 Task: Add an event with the title Second Webinar: Advanced Google AdWords Optimization and Conversion Strategies, date '2024/04/10', time 9:40 AM to 11:40 AMand add a description: Participants will understand the role of nonverbal cues, such as body language, facial expressions, and gestures, in communication. They will learn how to use nonverbal signals effectively to convey their message and understand the nonverbal cues of others., put the event into Red category . Add location for the event as: 123 Siwa Oasis, Siwa, Egypt, logged in from the account softage.10@softage.netand send the event invitation to softage.4@softage.net and softage.5@softage.net. Set a reminder for the event 105 day before
Action: Mouse moved to (129, 144)
Screenshot: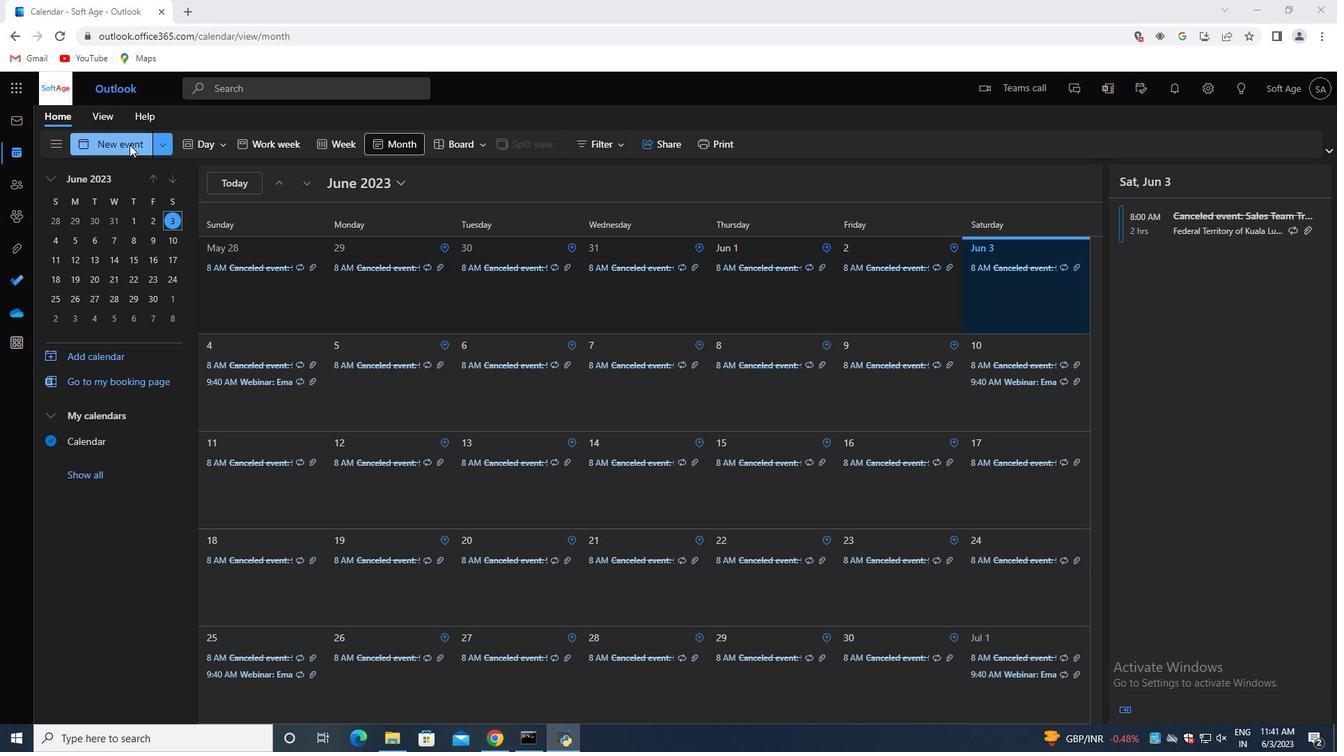 
Action: Mouse pressed left at (129, 144)
Screenshot: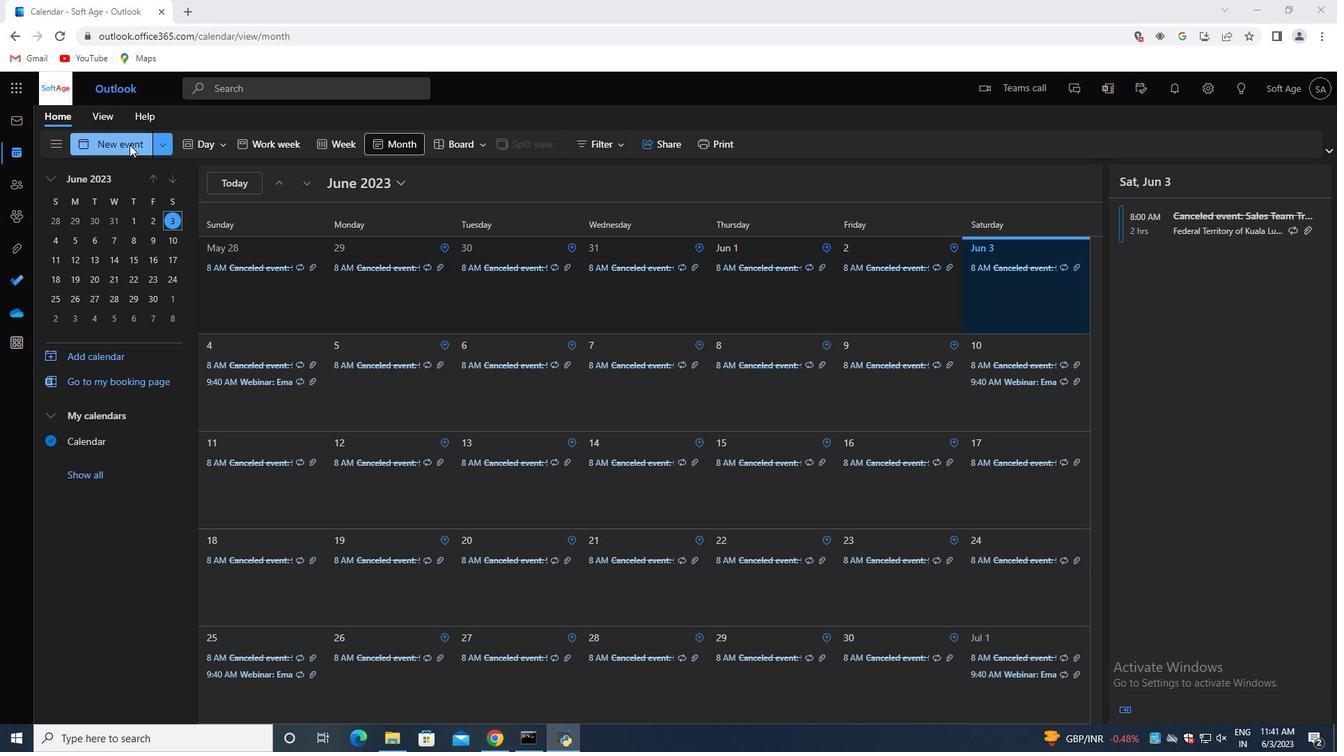 
Action: Mouse moved to (424, 227)
Screenshot: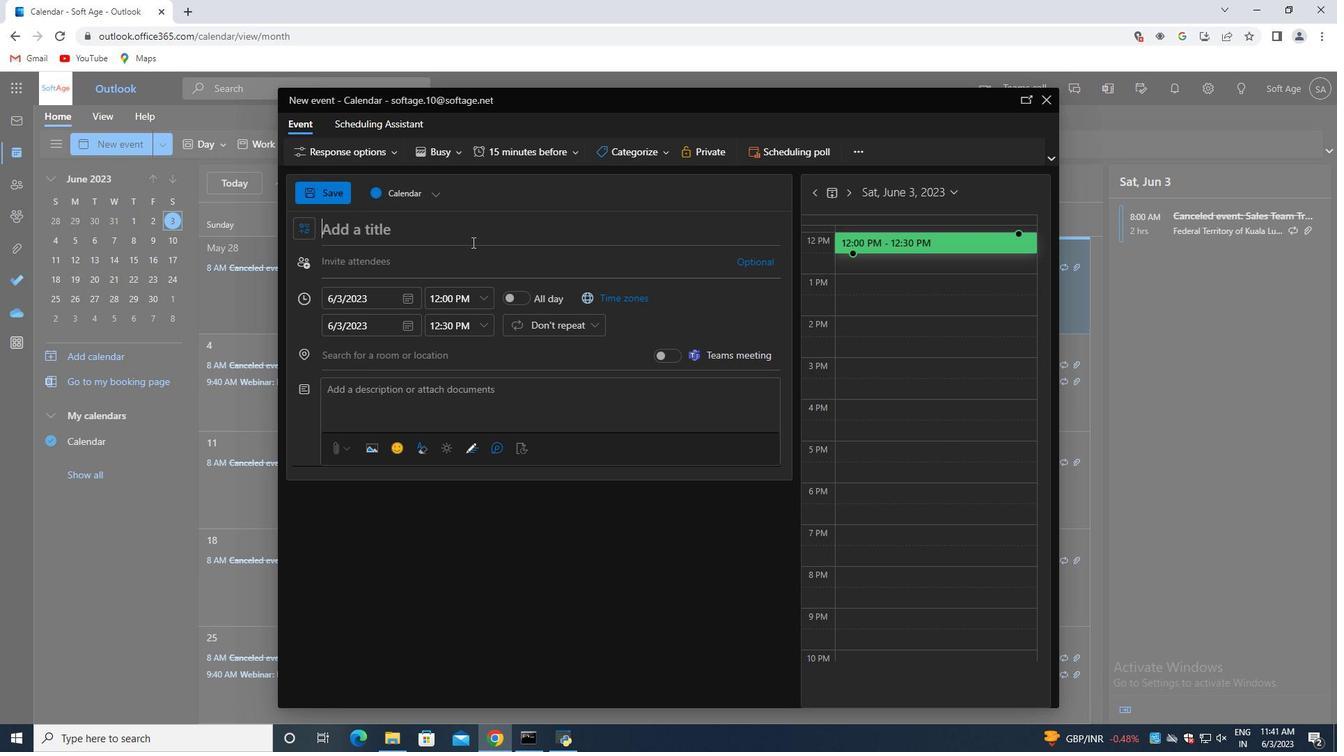 
Action: Mouse pressed left at (424, 227)
Screenshot: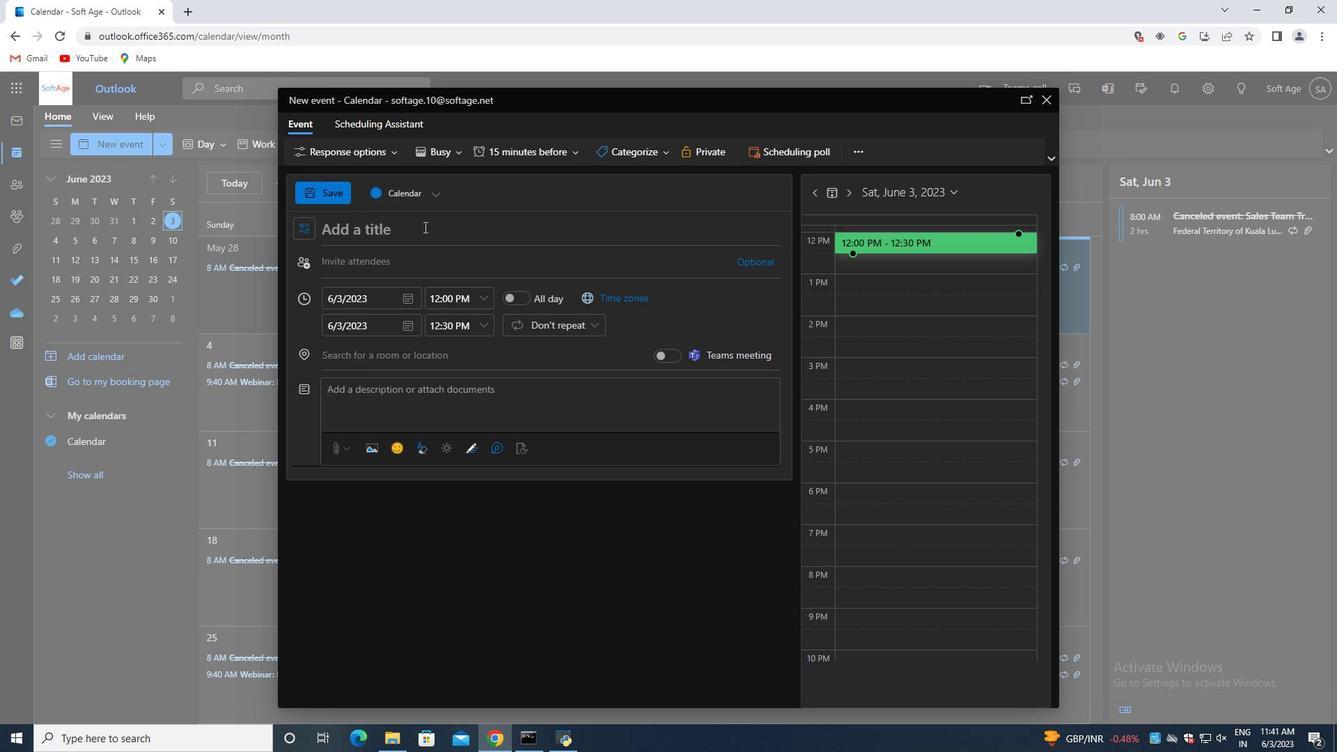 
Action: Key pressed <Key.shift>Second<Key.space><Key.shift>Webinar<Key.shift_r>:<Key.space><Key.shift>Advanced<Key.space><Key.shift>Google<Key.space><Key.shift>Ad<Key.shift><Key.shift><Key.shift><Key.shift><Key.shift><Key.shift><Key.shift><Key.shift><Key.shift><Key.shift><Key.shift><Key.shift><Key.shift><Key.shift>Words<Key.space><Key.shift>Optimization<Key.space>and<Key.space><Key.shift>Conversion<Key.space><Key.shift>Strategies
Screenshot: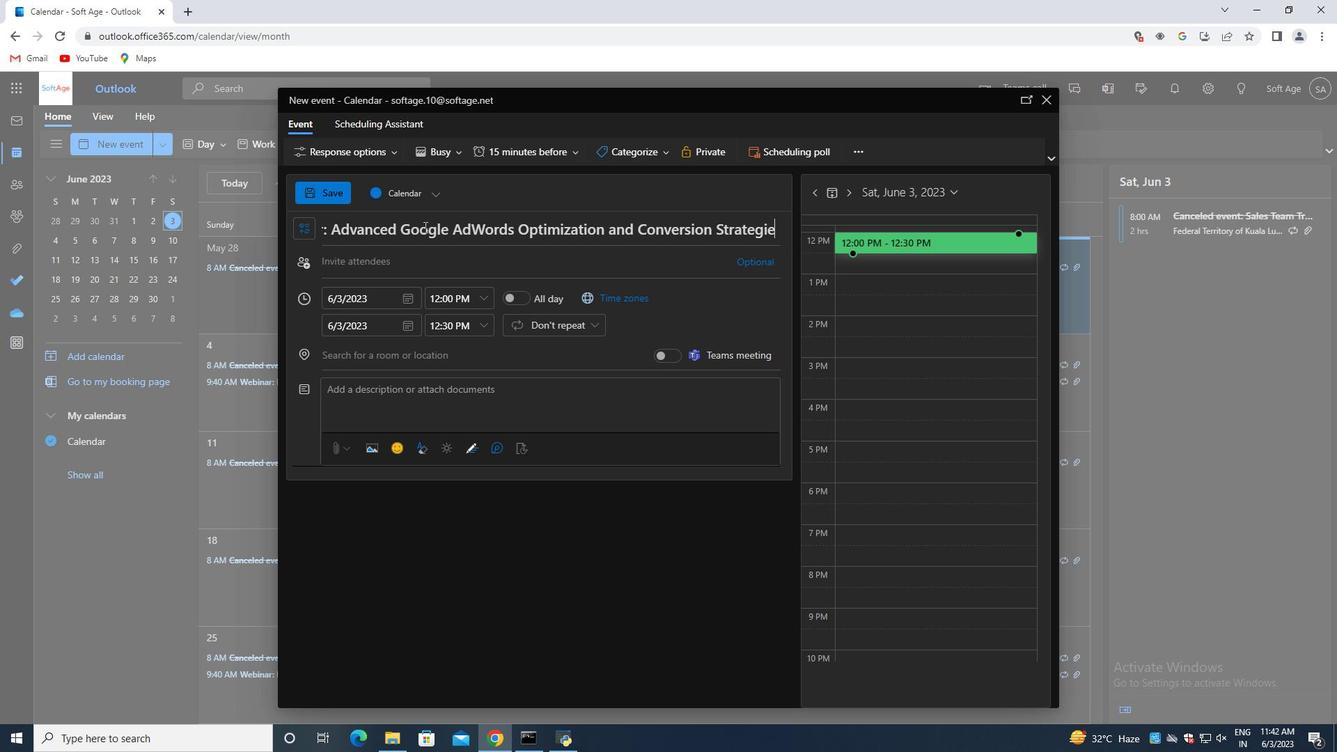 
Action: Mouse moved to (408, 303)
Screenshot: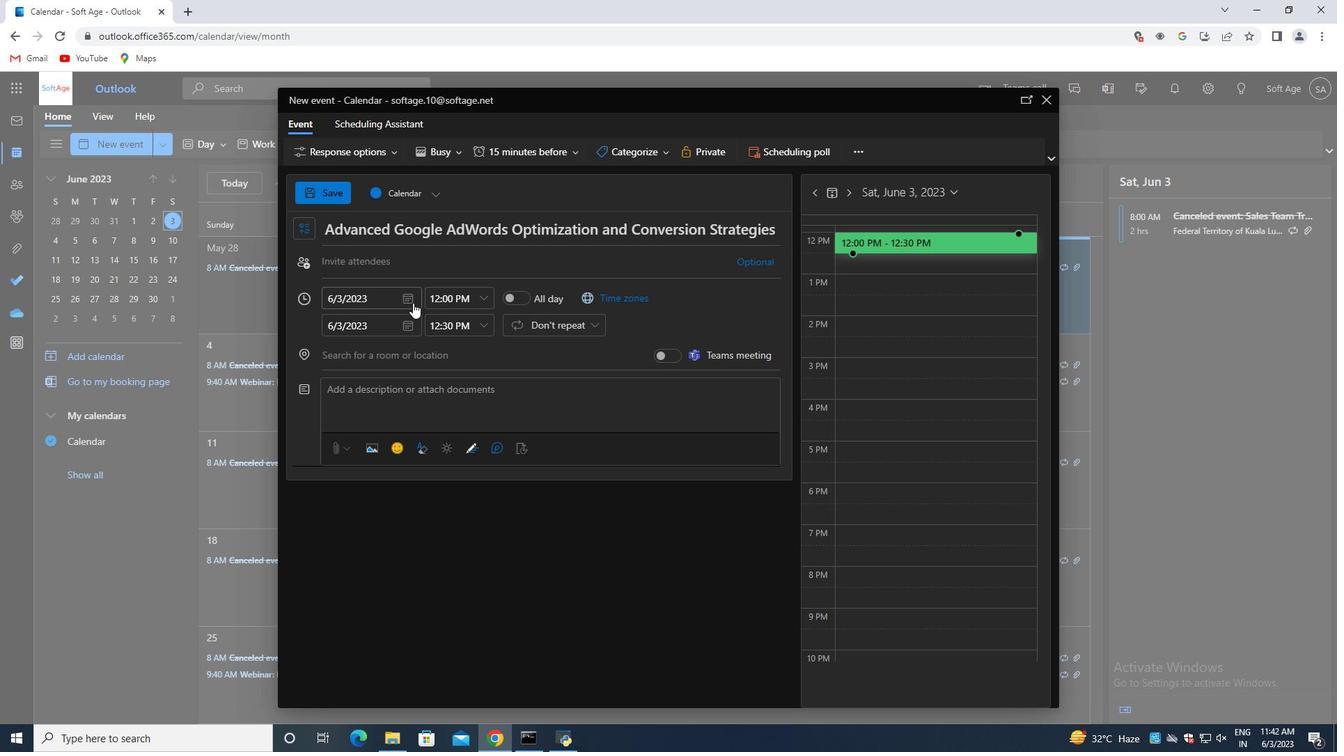 
Action: Mouse pressed left at (408, 303)
Screenshot: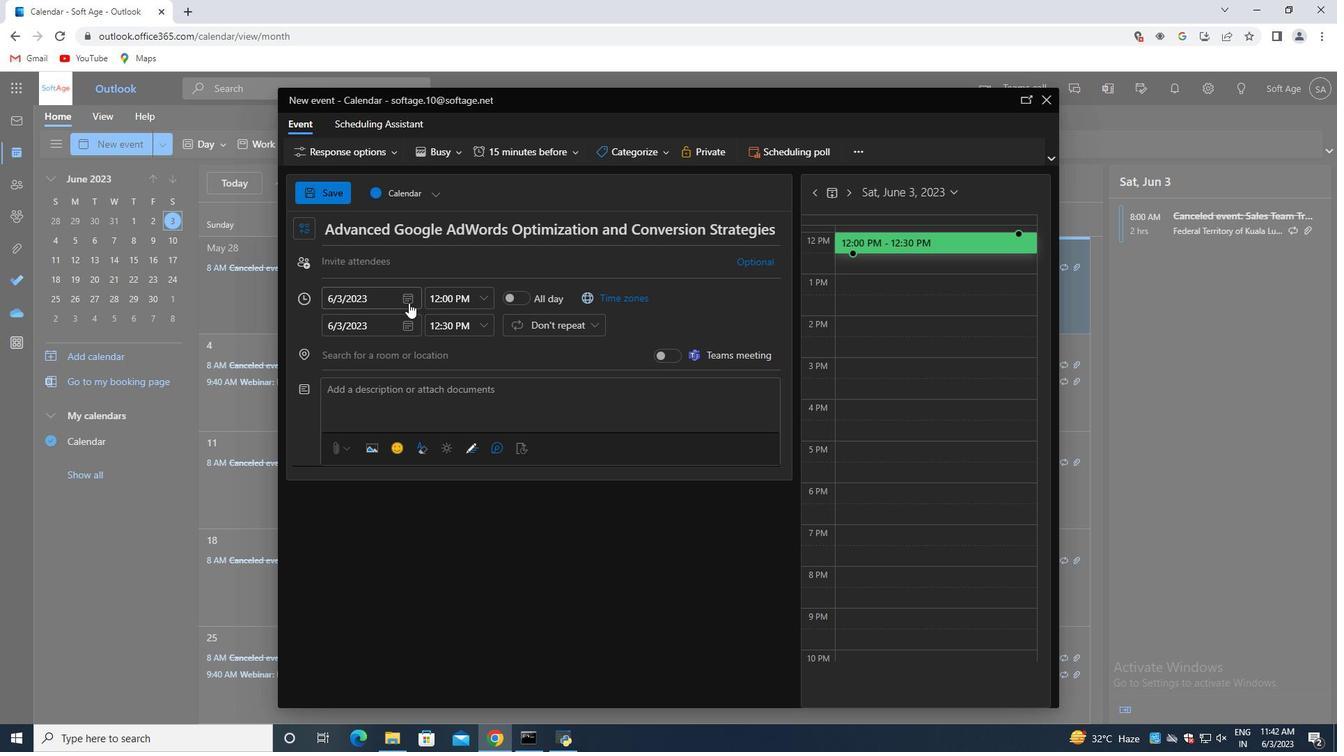
Action: Mouse moved to (458, 328)
Screenshot: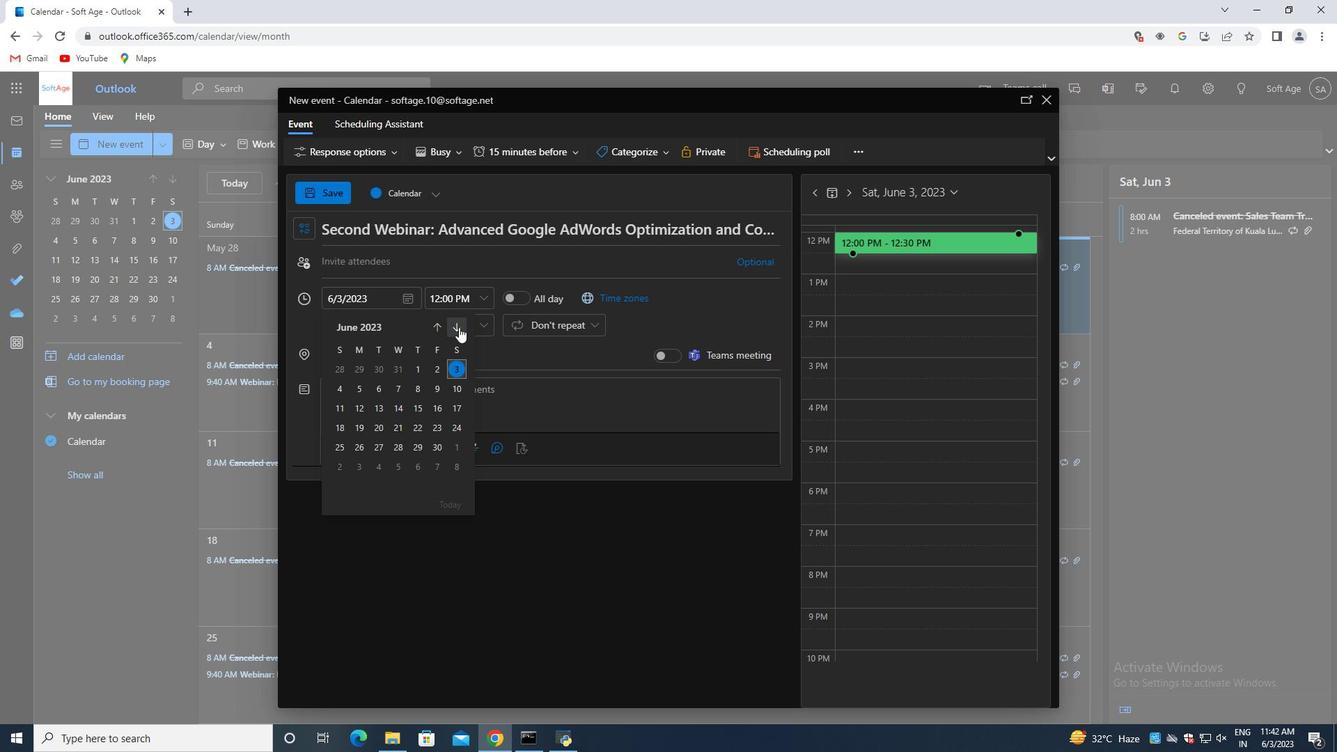 
Action: Mouse pressed left at (458, 328)
Screenshot: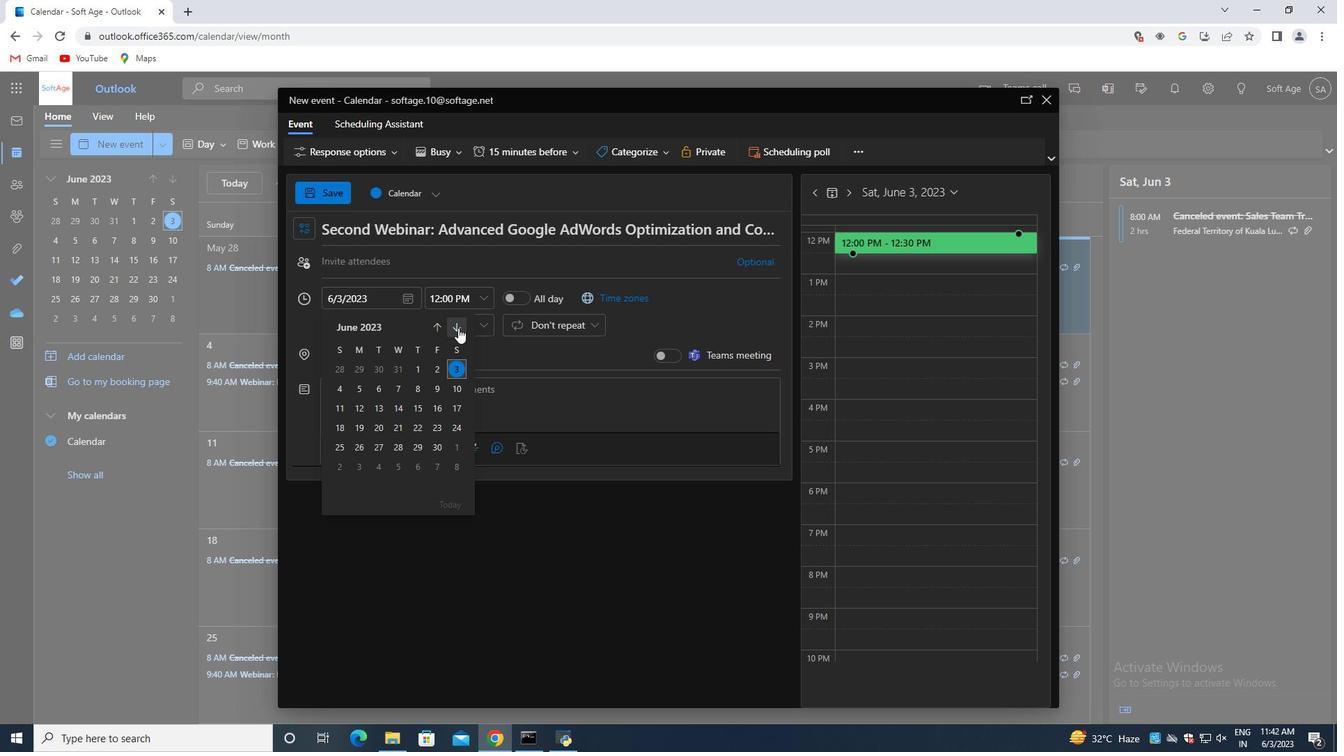
Action: Mouse pressed left at (458, 328)
Screenshot: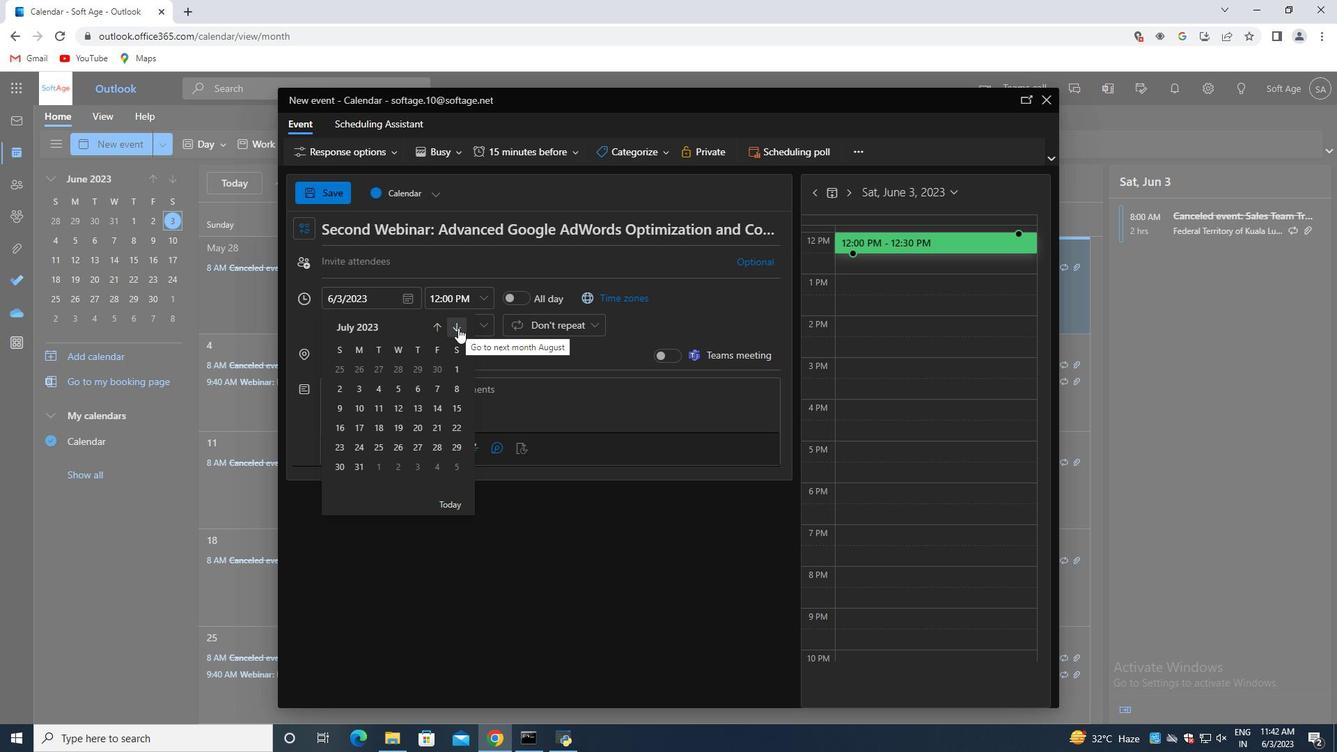 
Action: Mouse pressed left at (458, 328)
Screenshot: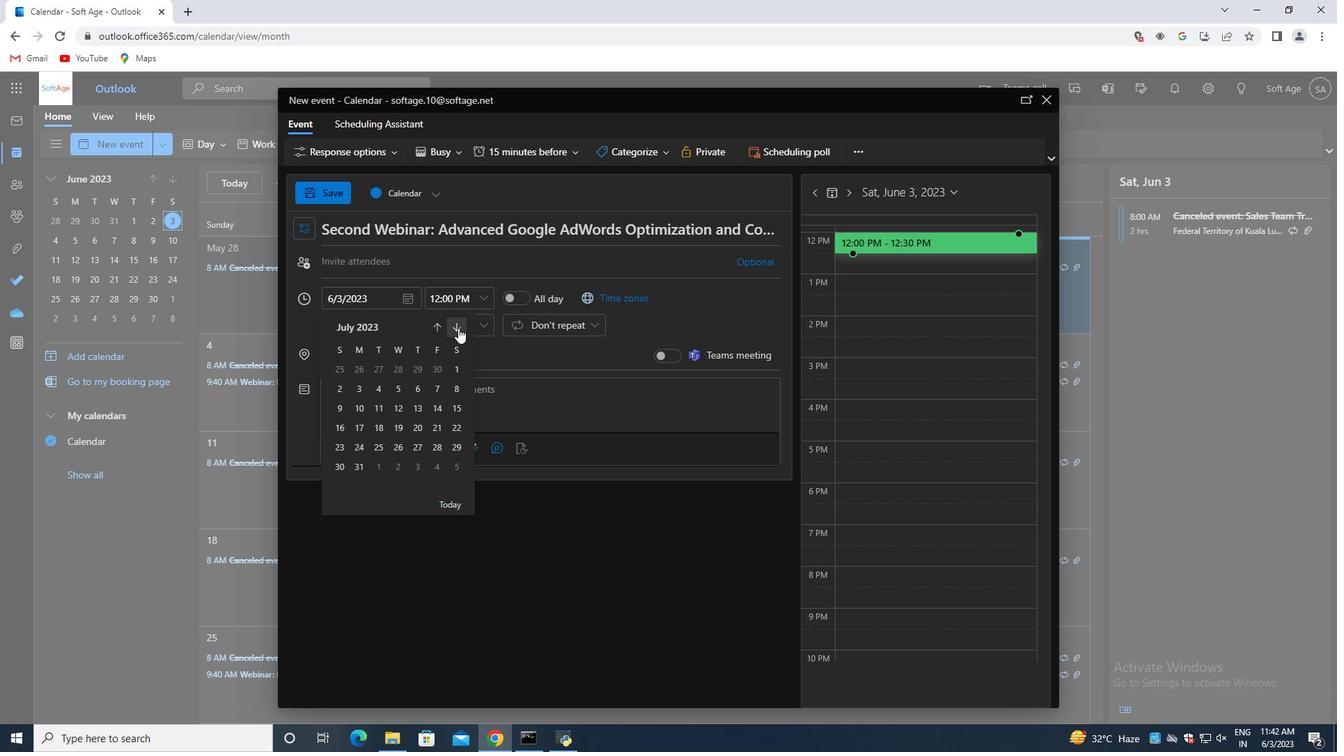 
Action: Mouse pressed left at (458, 328)
Screenshot: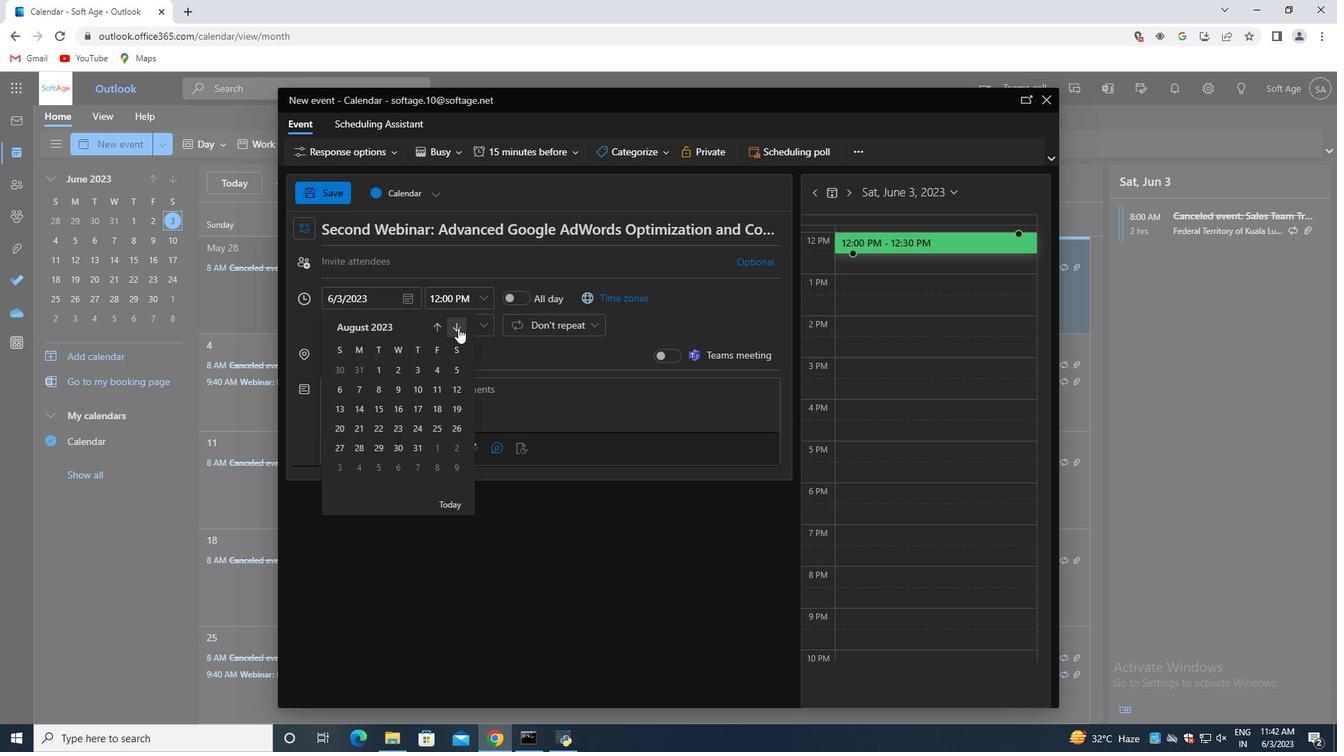 
Action: Mouse pressed left at (458, 328)
Screenshot: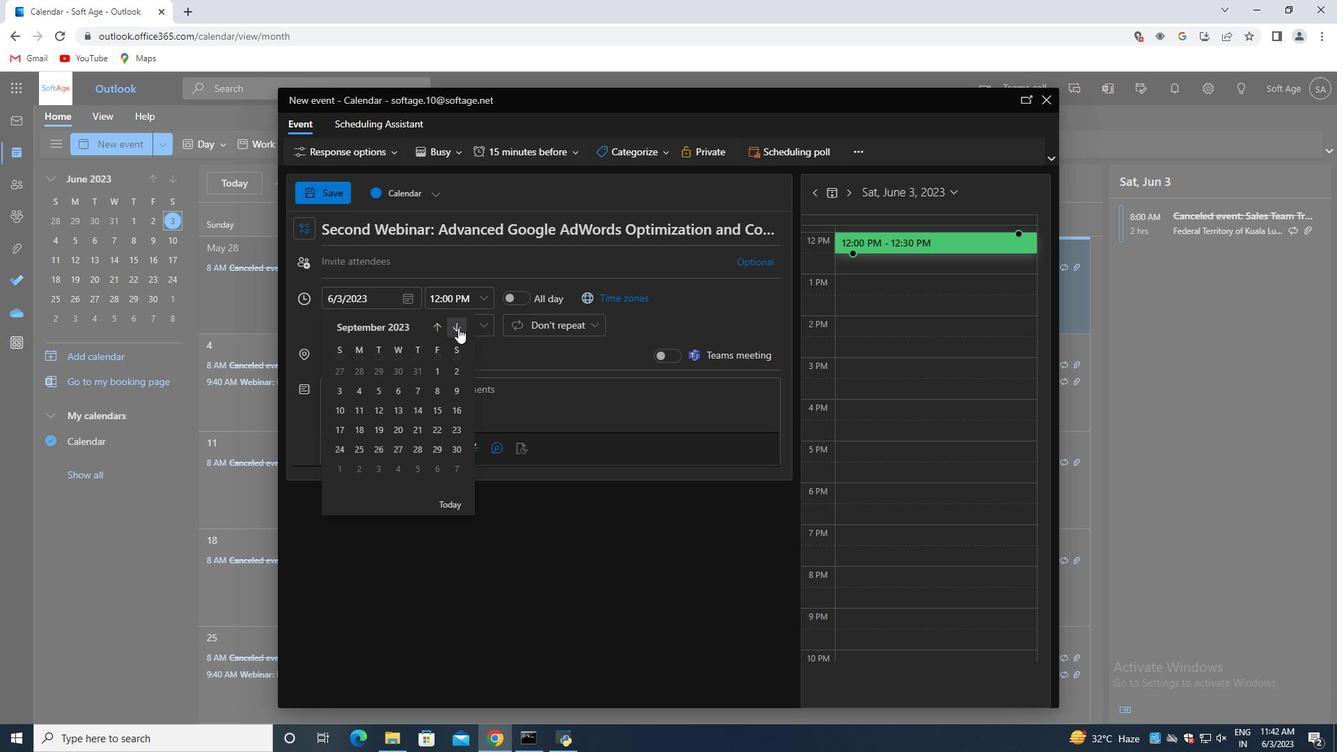 
Action: Mouse pressed left at (458, 328)
Screenshot: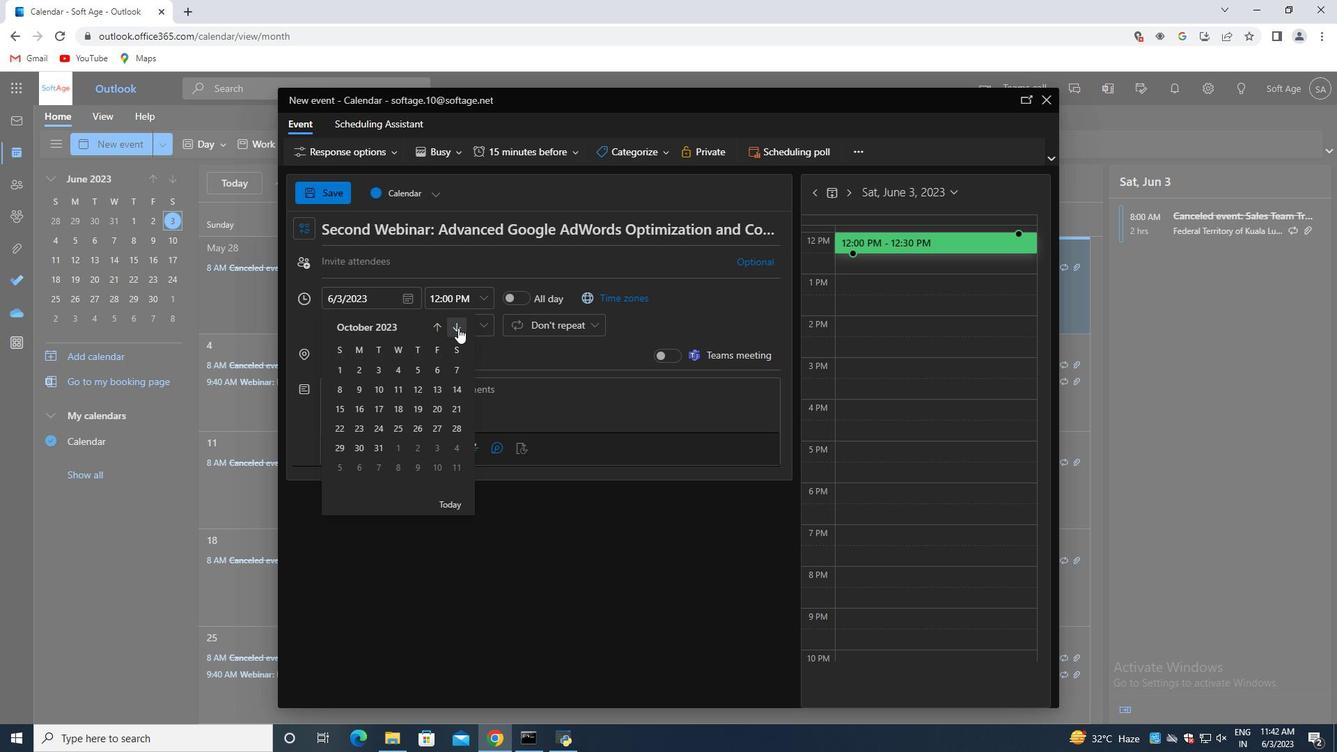 
Action: Mouse pressed left at (458, 328)
Screenshot: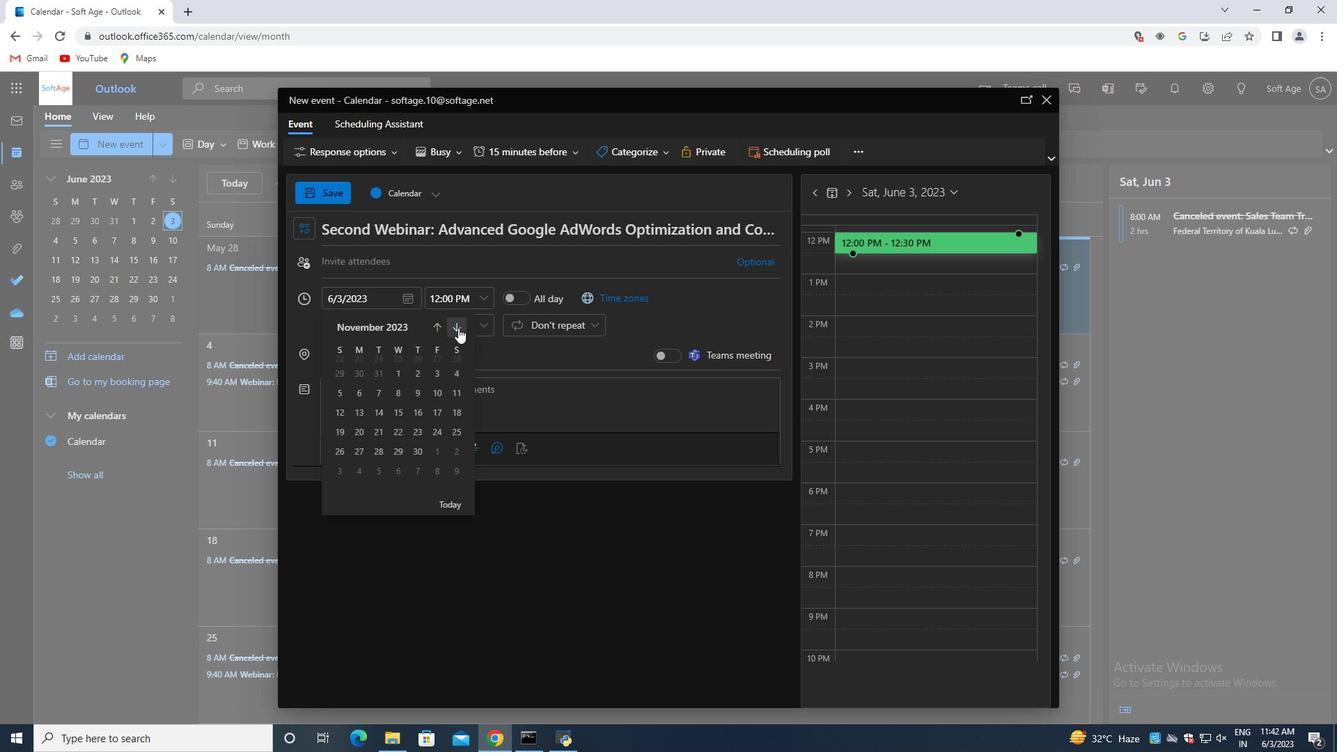 
Action: Mouse pressed left at (458, 328)
Screenshot: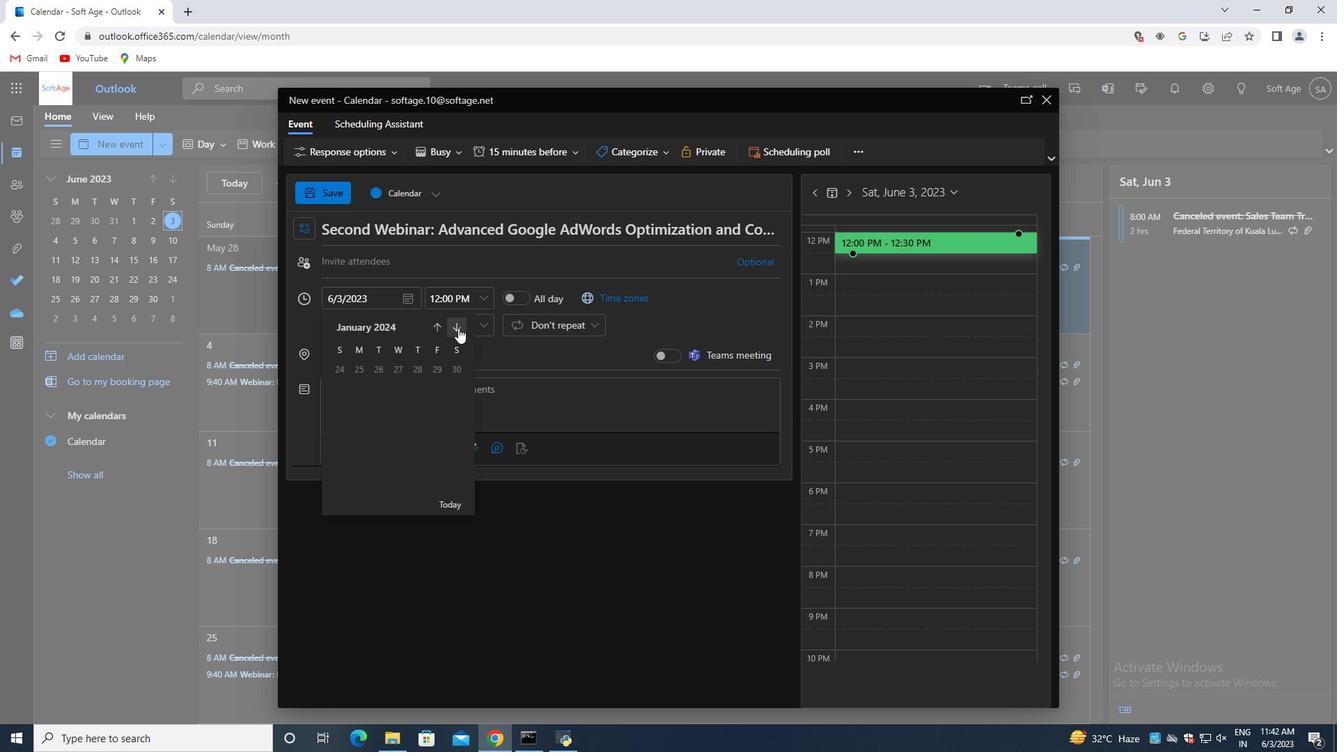 
Action: Mouse pressed left at (458, 328)
Screenshot: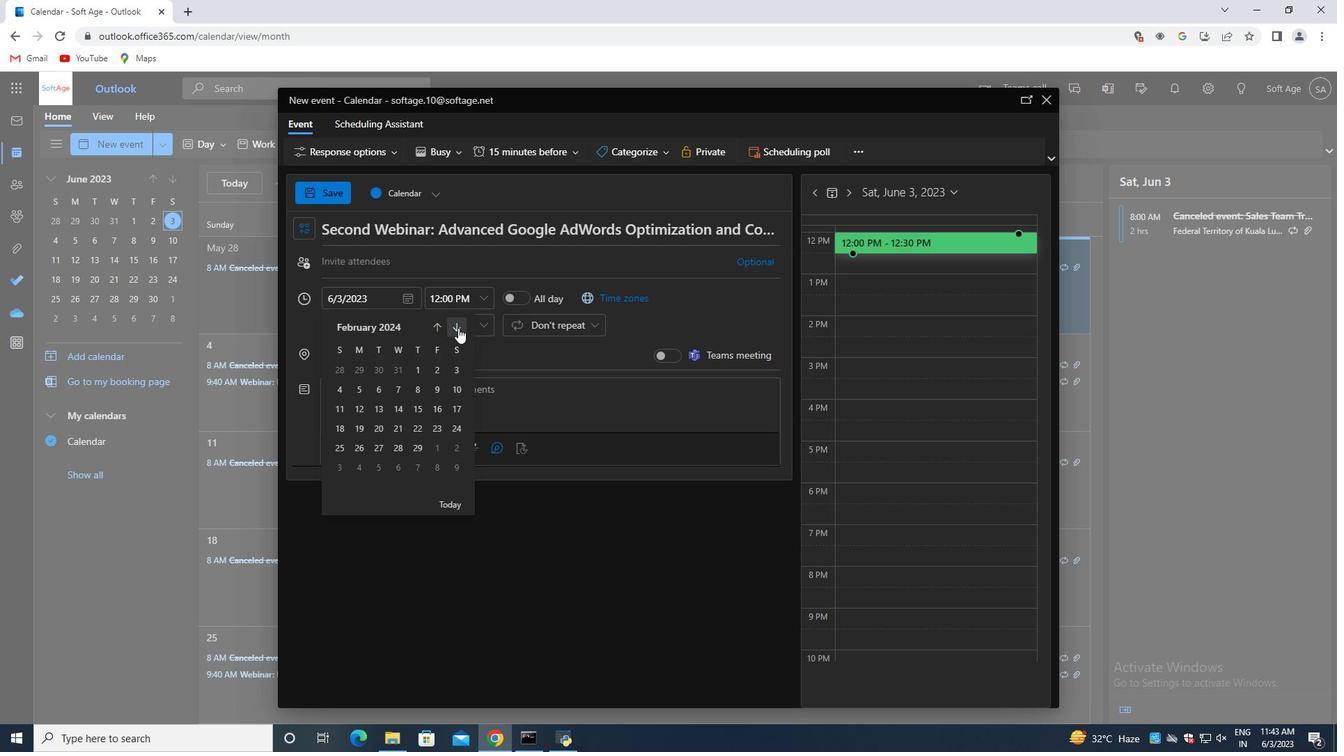 
Action: Mouse pressed left at (458, 328)
Screenshot: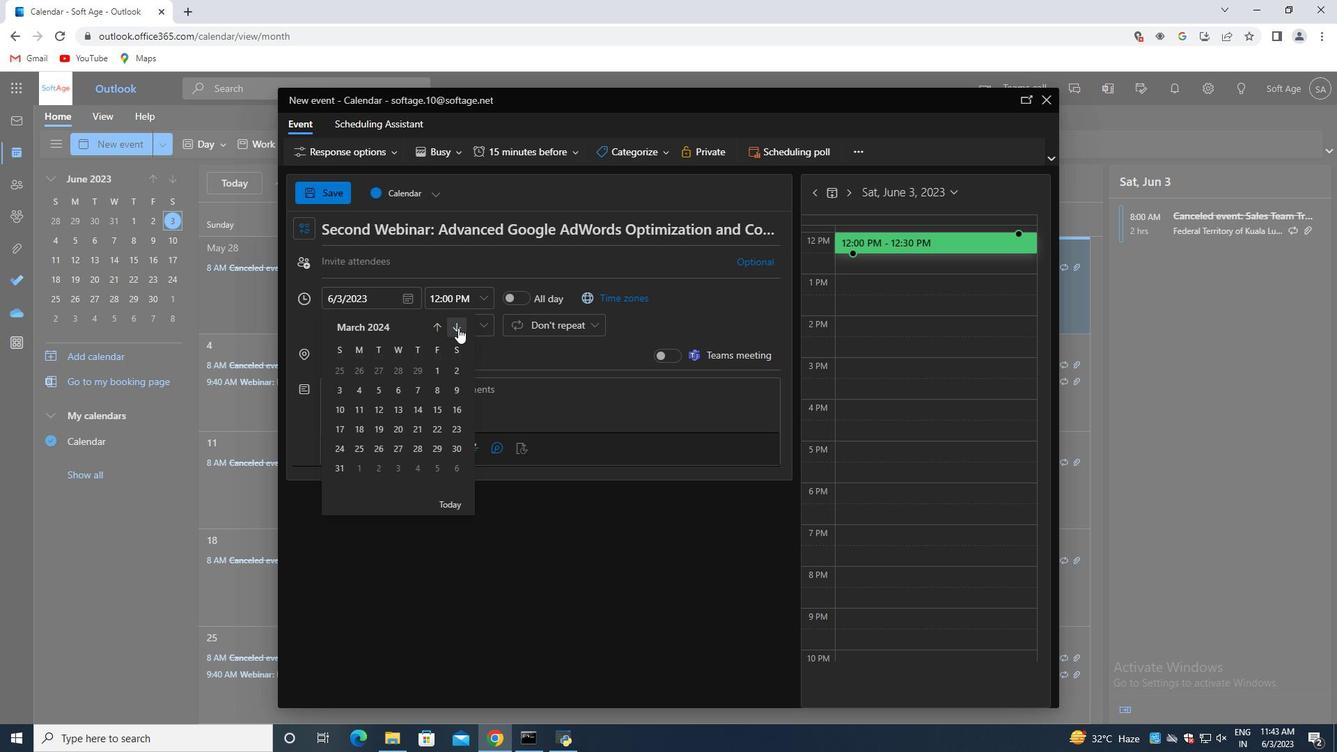
Action: Mouse moved to (397, 386)
Screenshot: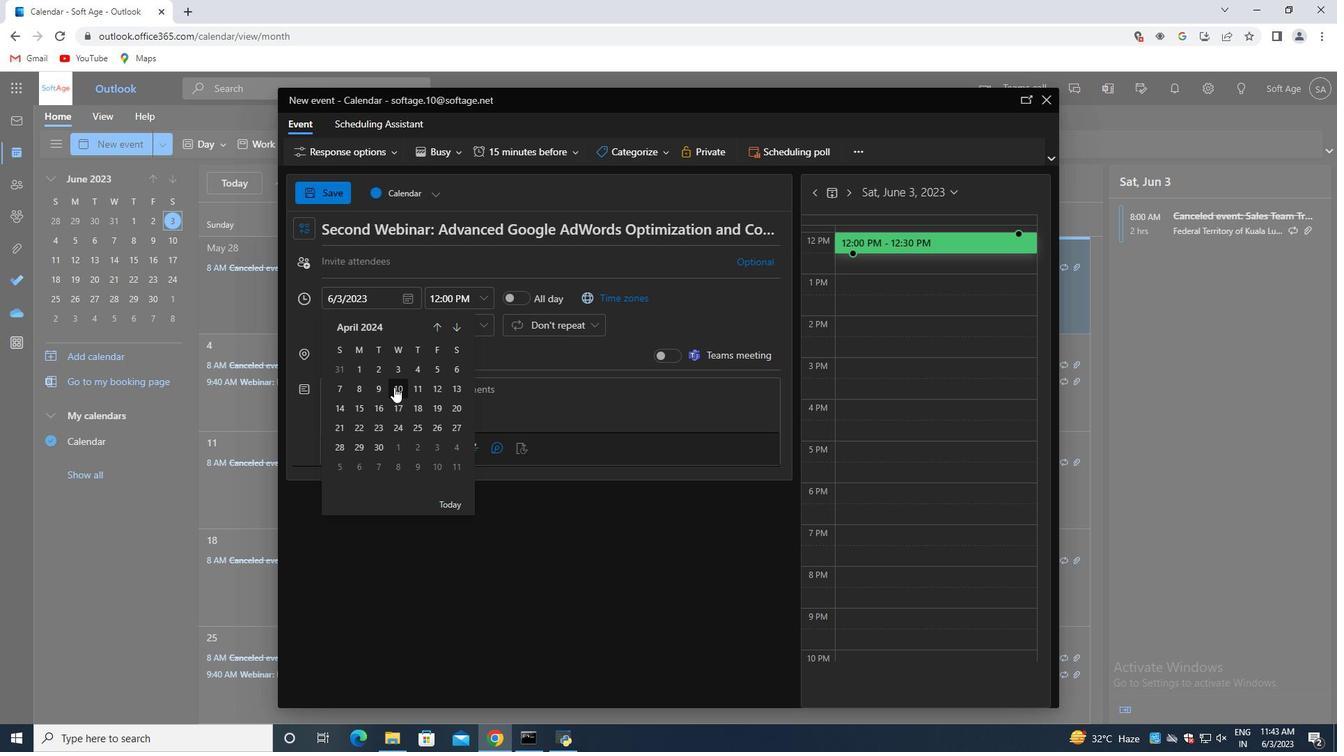 
Action: Mouse pressed left at (397, 386)
Screenshot: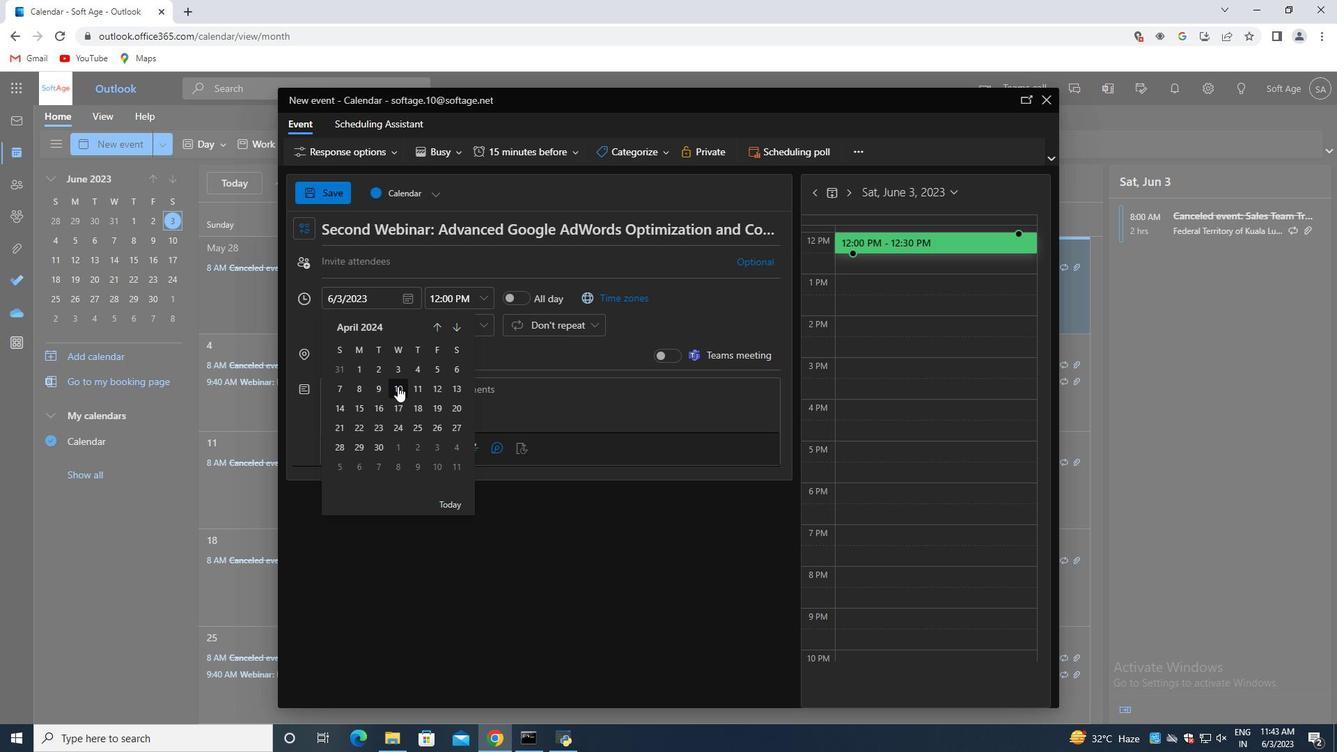 
Action: Mouse moved to (484, 296)
Screenshot: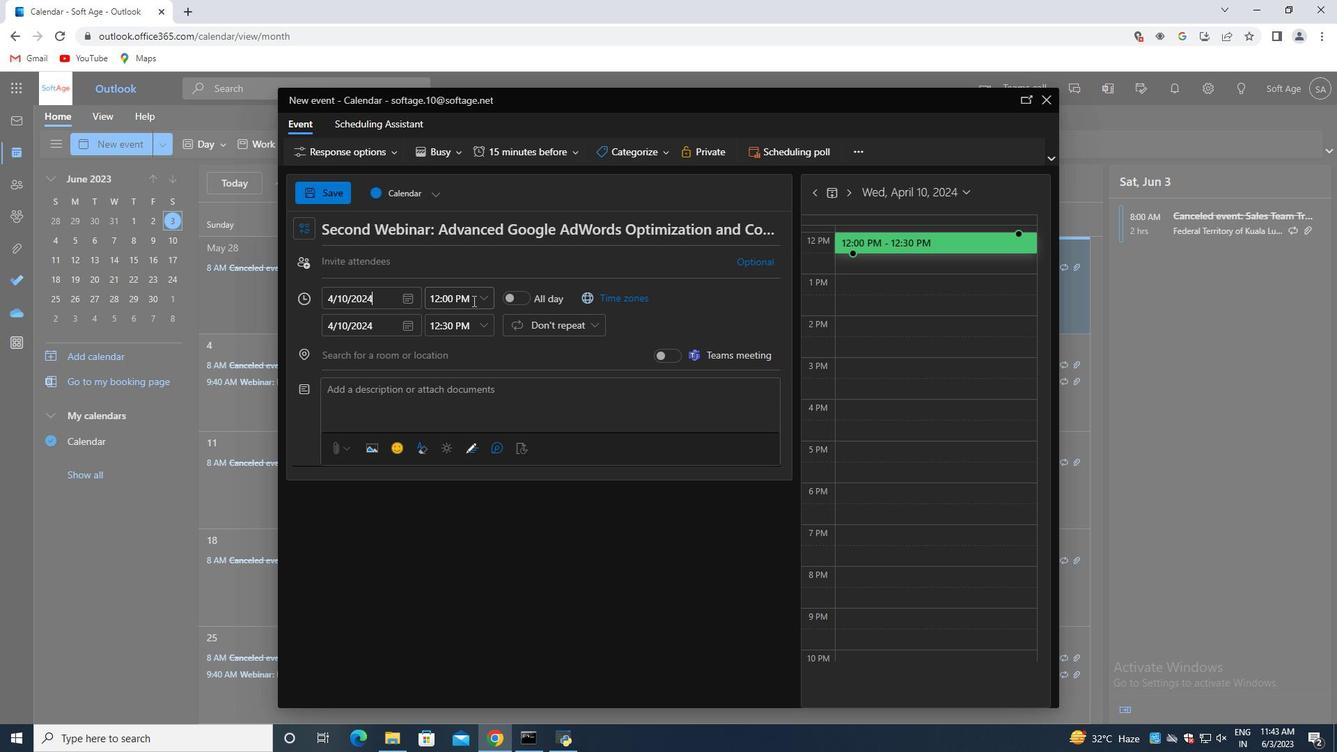 
Action: Mouse pressed left at (484, 296)
Screenshot: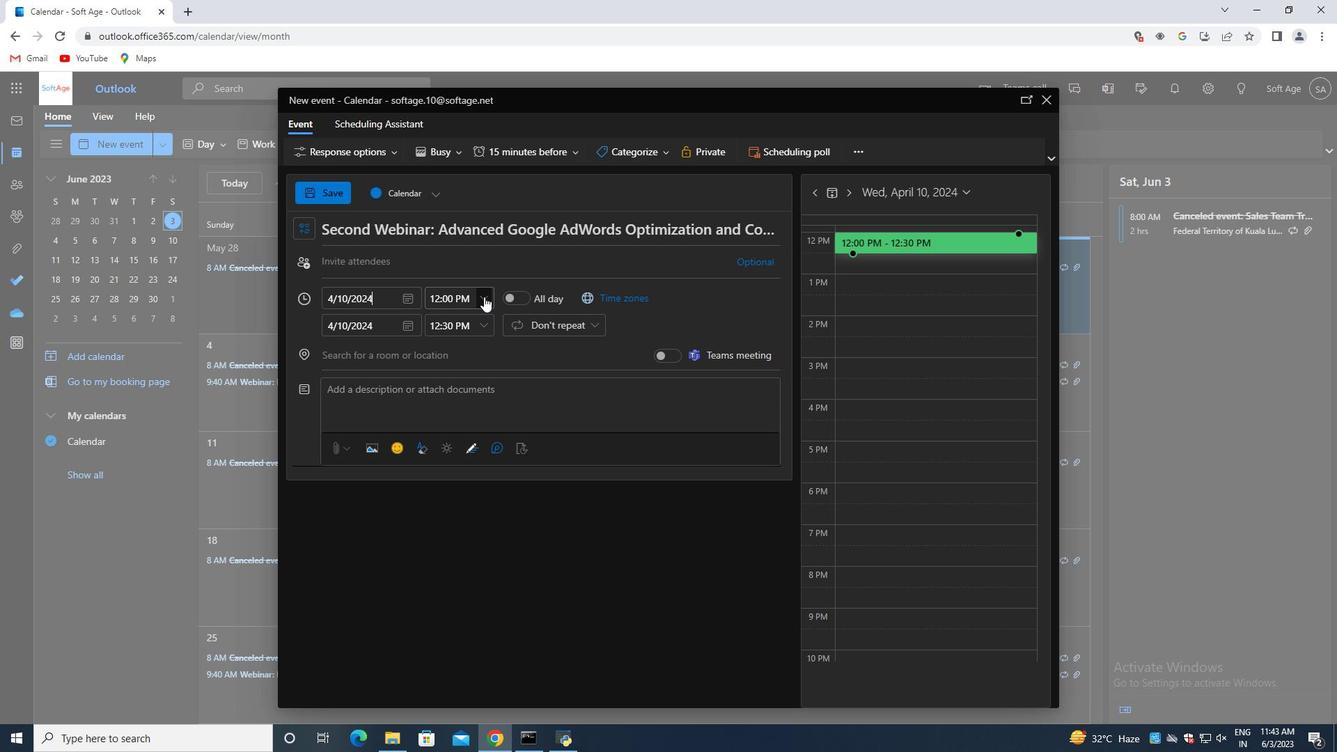
Action: Mouse moved to (437, 359)
Screenshot: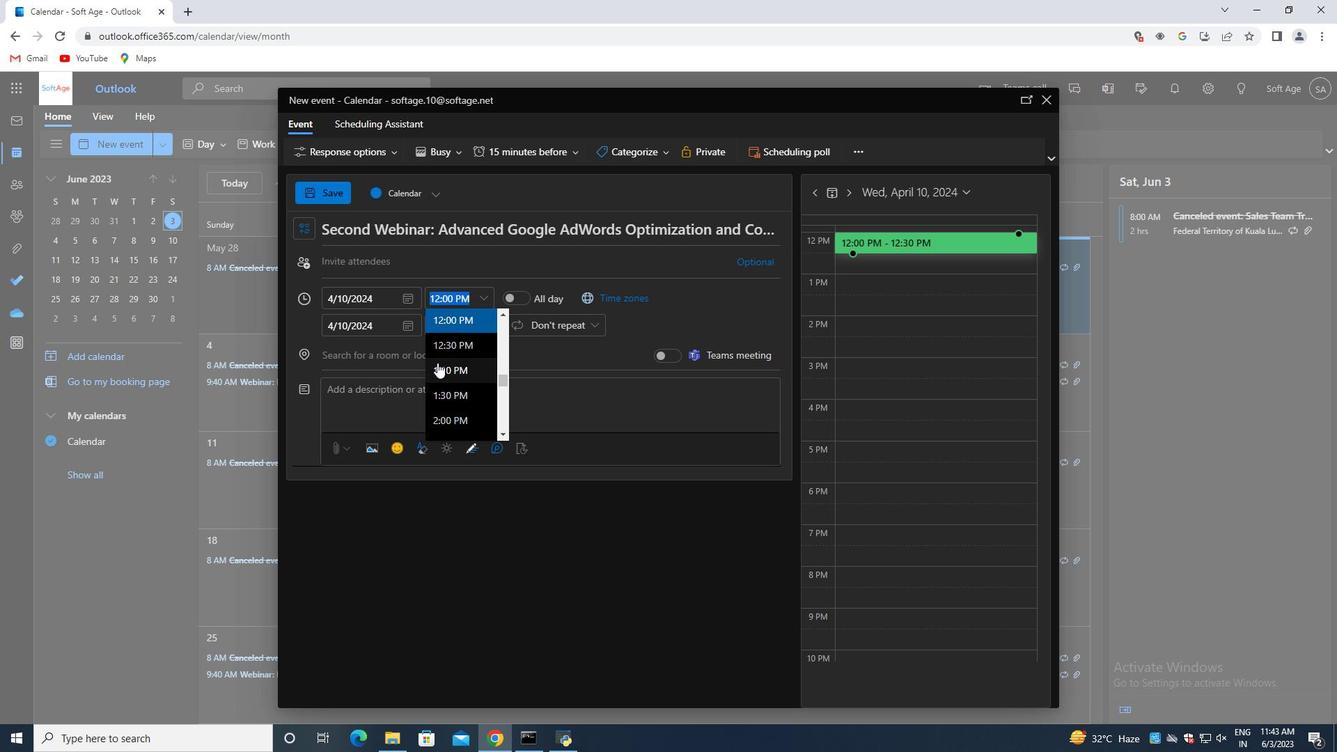 
Action: Mouse scrolled (437, 360) with delta (0, 0)
Screenshot: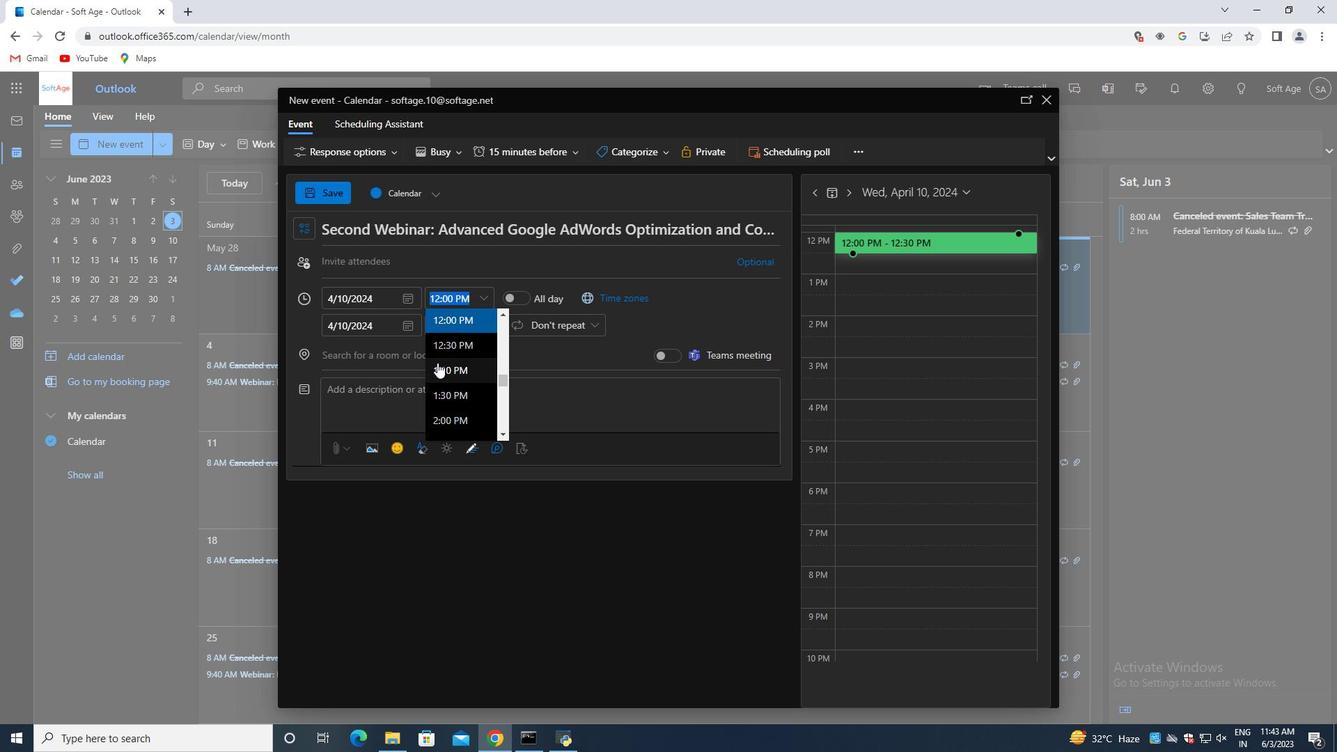 
Action: Mouse scrolled (437, 360) with delta (0, 0)
Screenshot: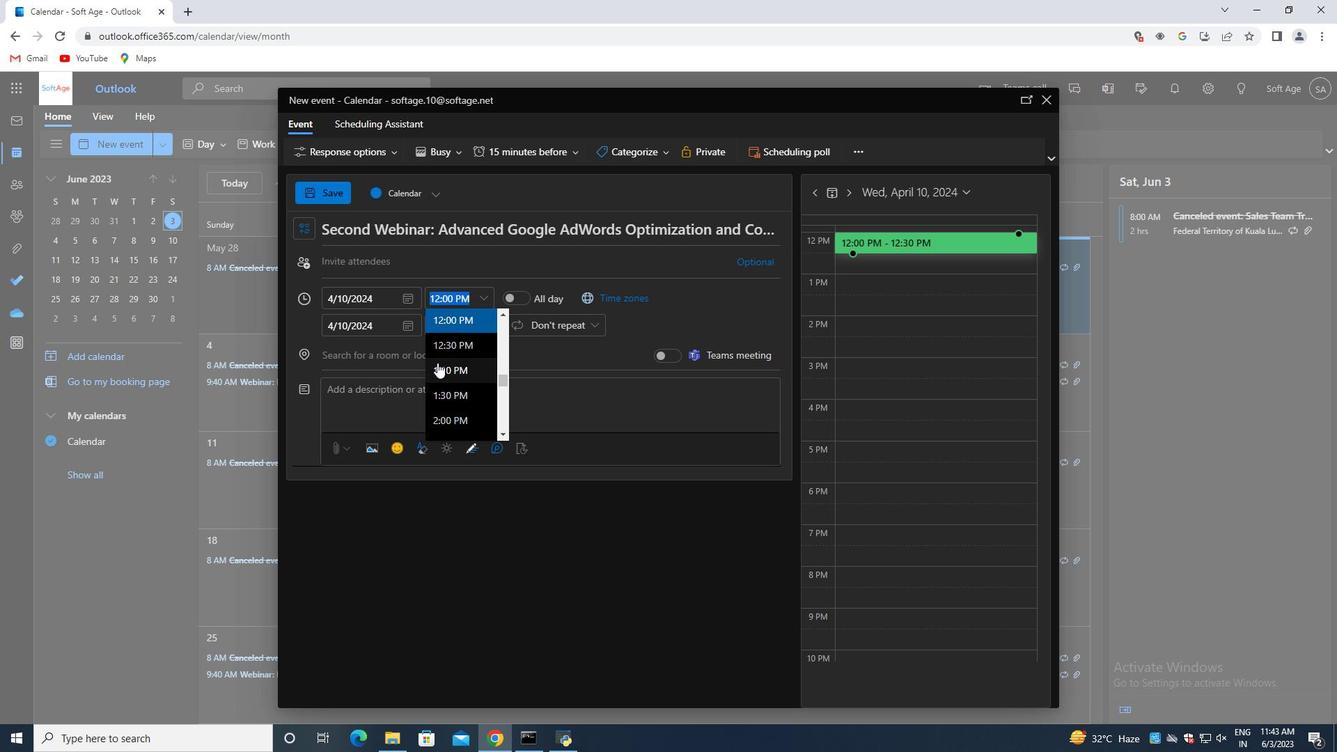 
Action: Mouse moved to (436, 333)
Screenshot: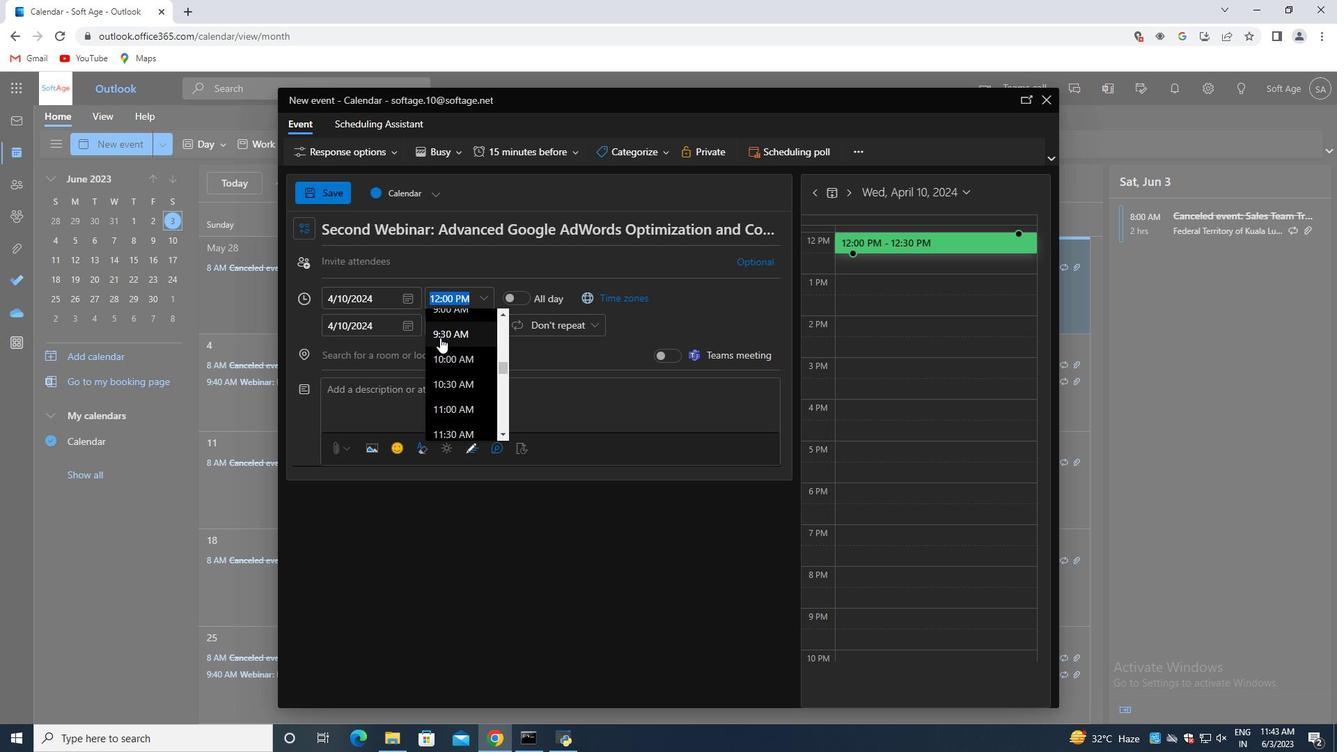 
Action: Mouse pressed left at (436, 333)
Screenshot: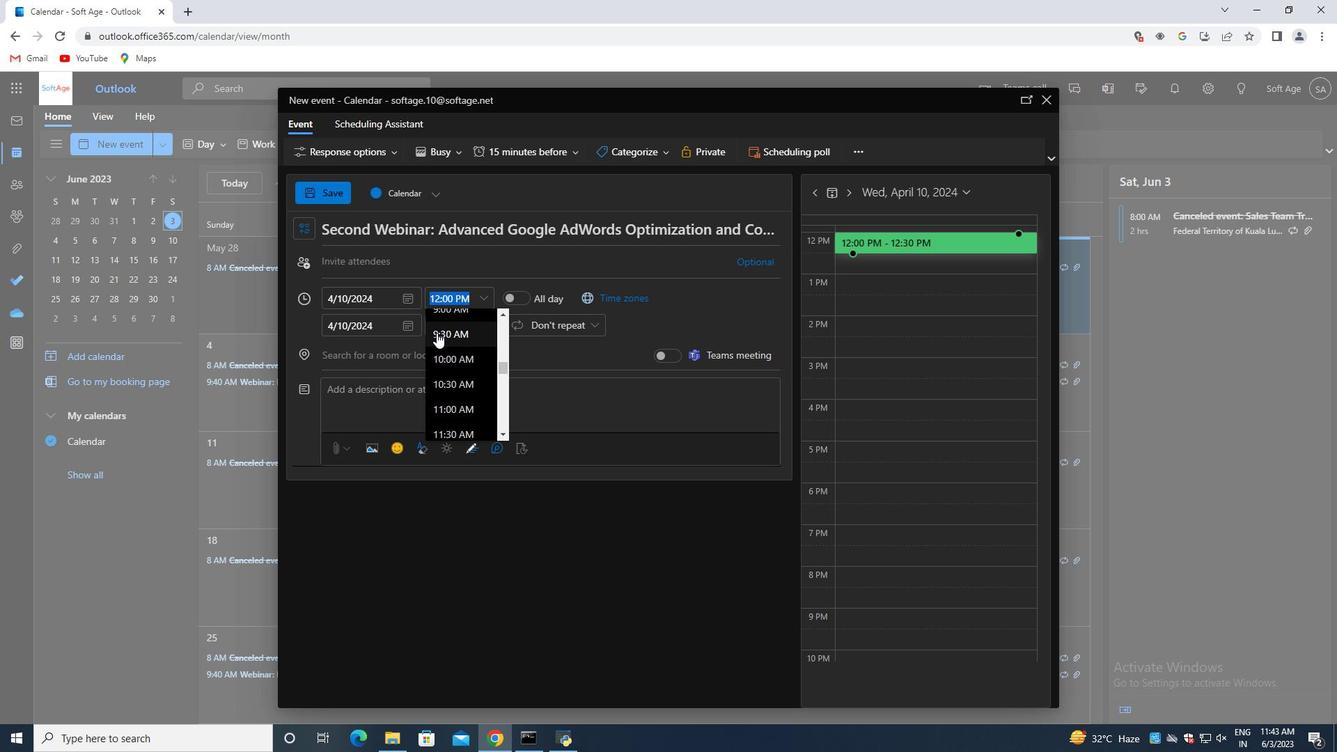 
Action: Mouse moved to (440, 300)
Screenshot: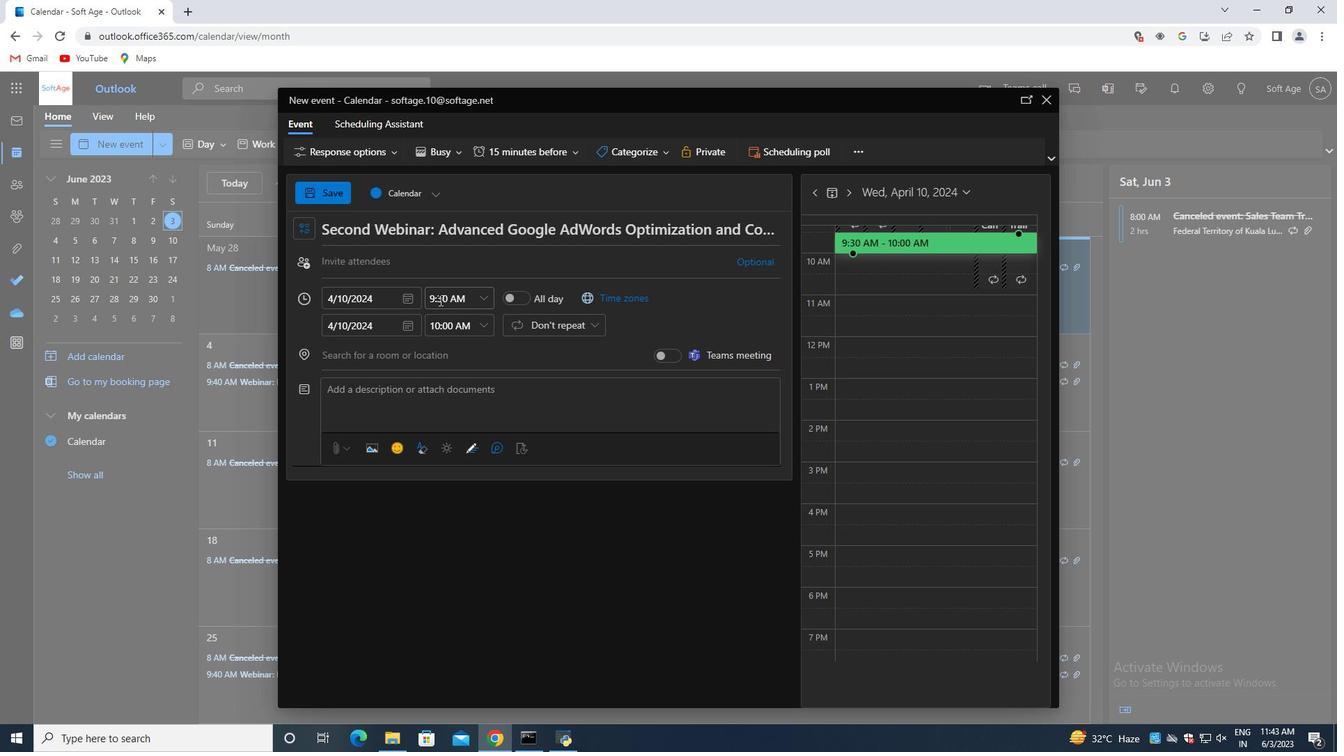 
Action: Mouse pressed left at (440, 300)
Screenshot: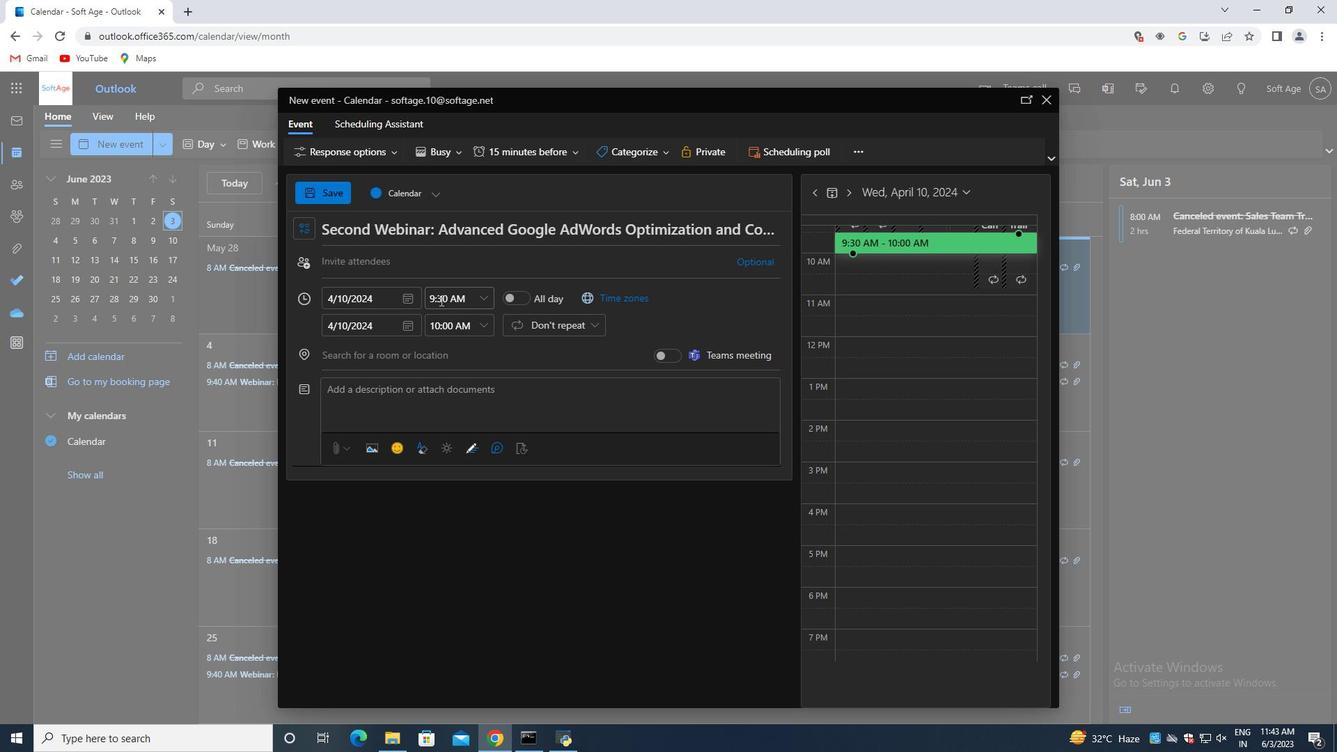 
Action: Mouse moved to (434, 353)
Screenshot: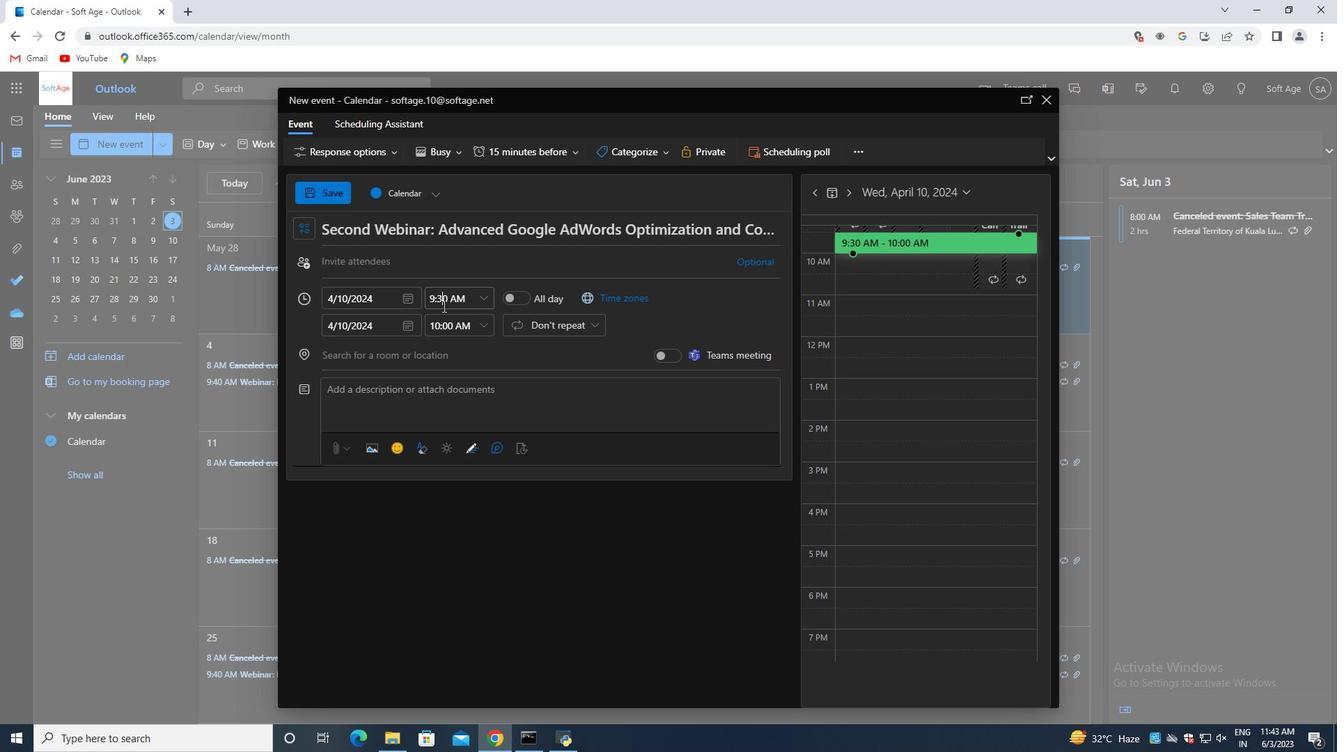 
Action: Key pressed <Key.backspace>4
Screenshot: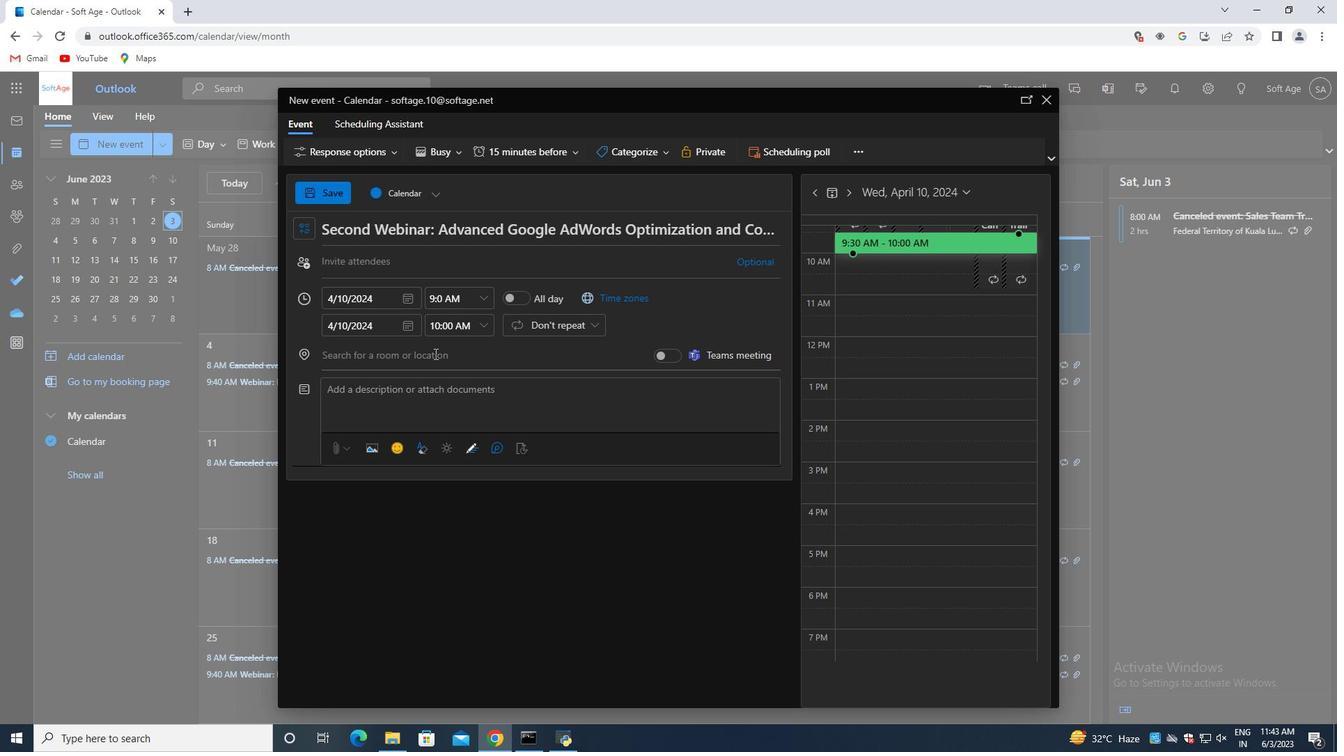 
Action: Mouse moved to (485, 329)
Screenshot: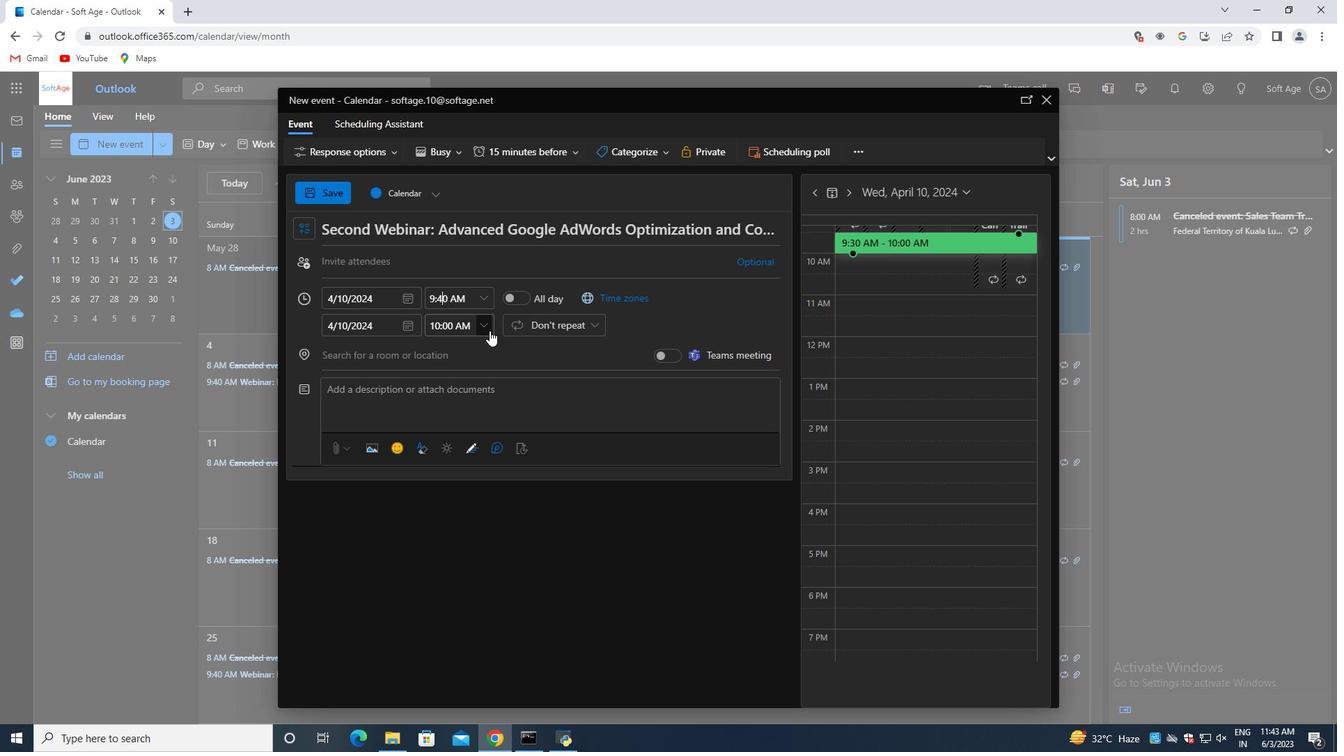 
Action: Mouse pressed left at (485, 329)
Screenshot: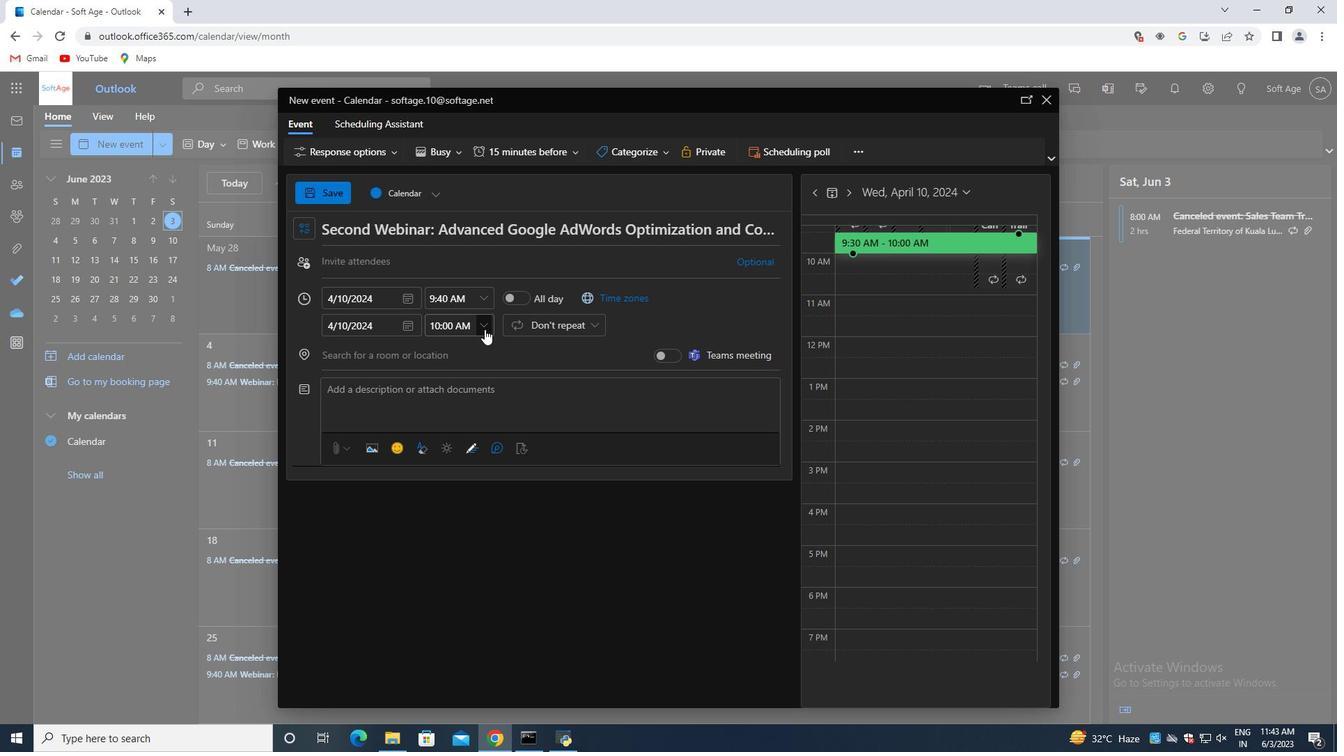 
Action: Mouse moved to (464, 418)
Screenshot: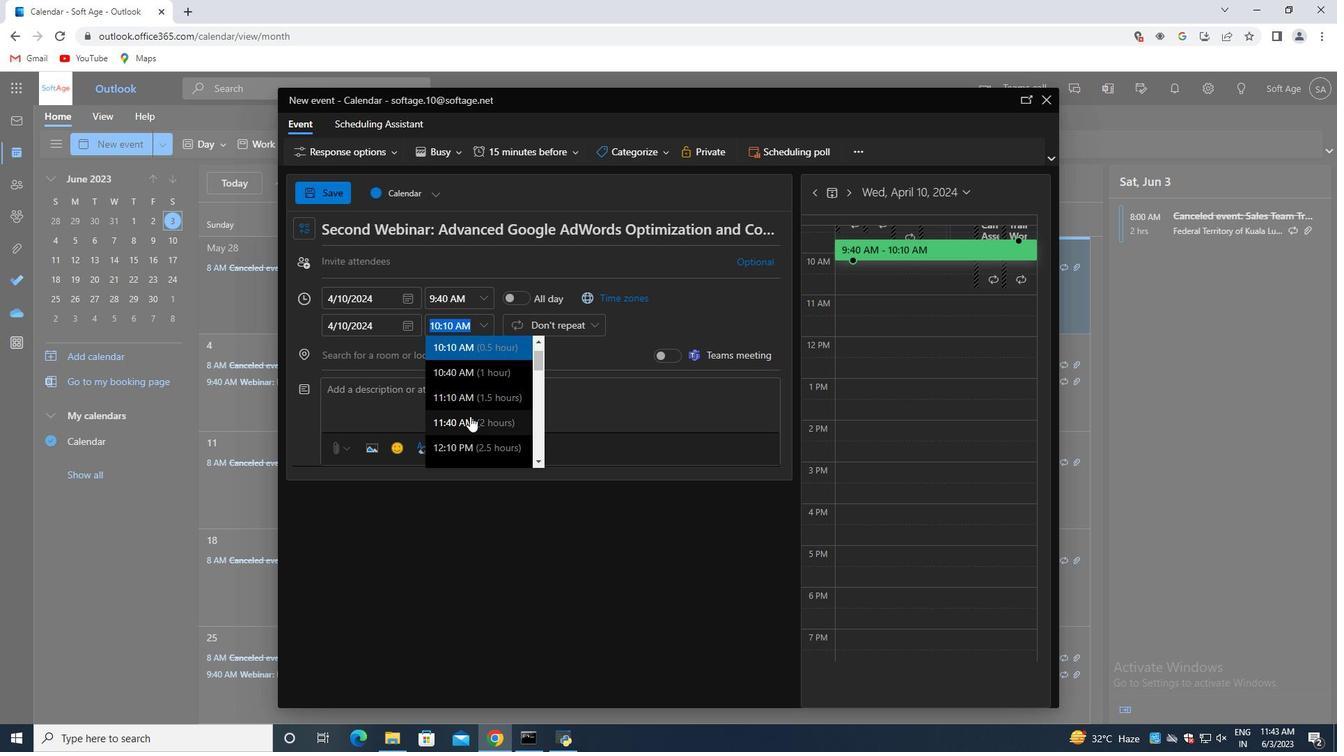
Action: Mouse pressed left at (464, 418)
Screenshot: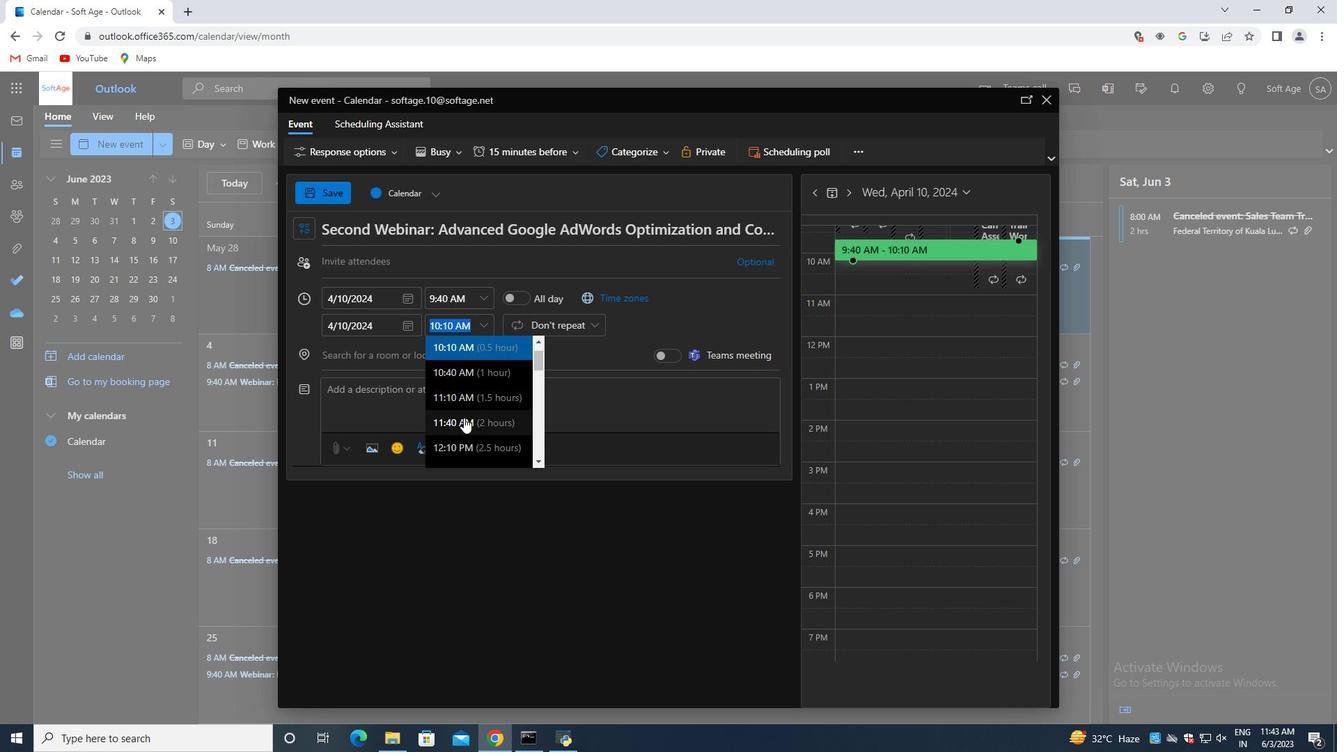 
Action: Mouse moved to (435, 386)
Screenshot: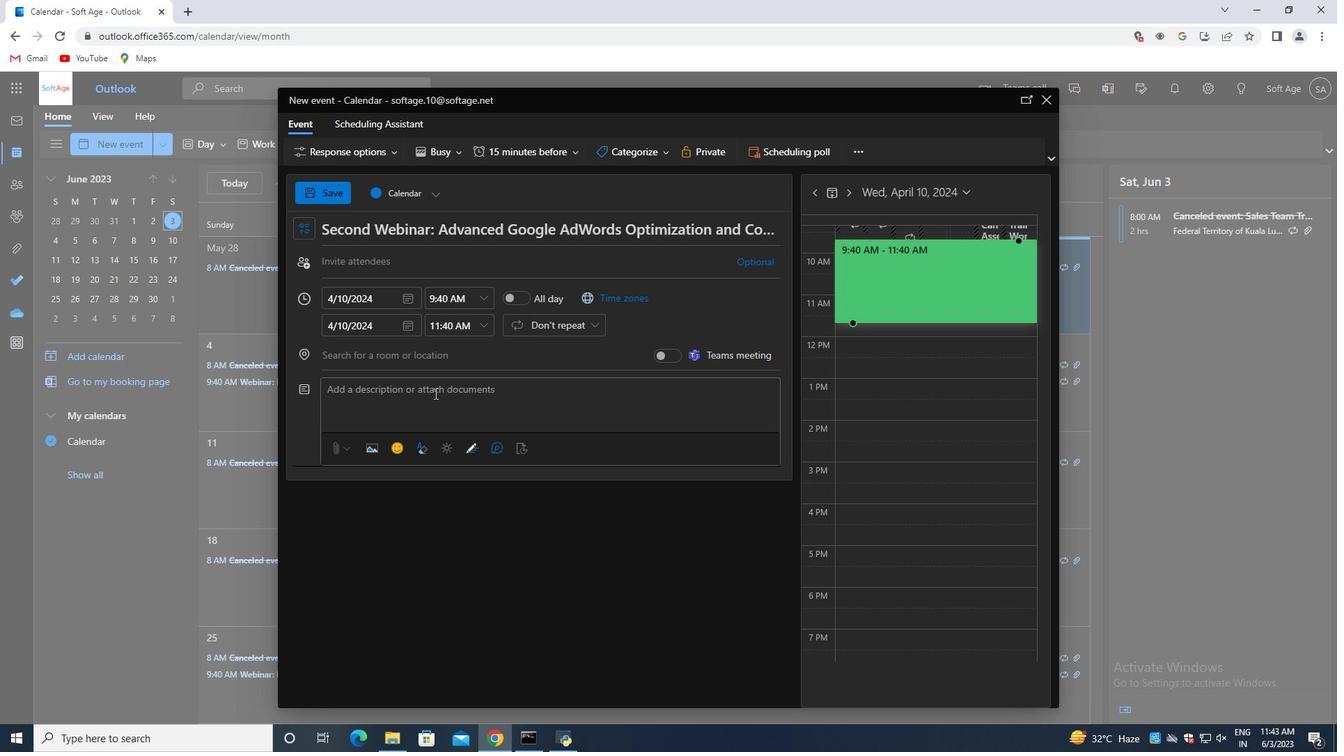 
Action: Mouse pressed left at (435, 386)
Screenshot: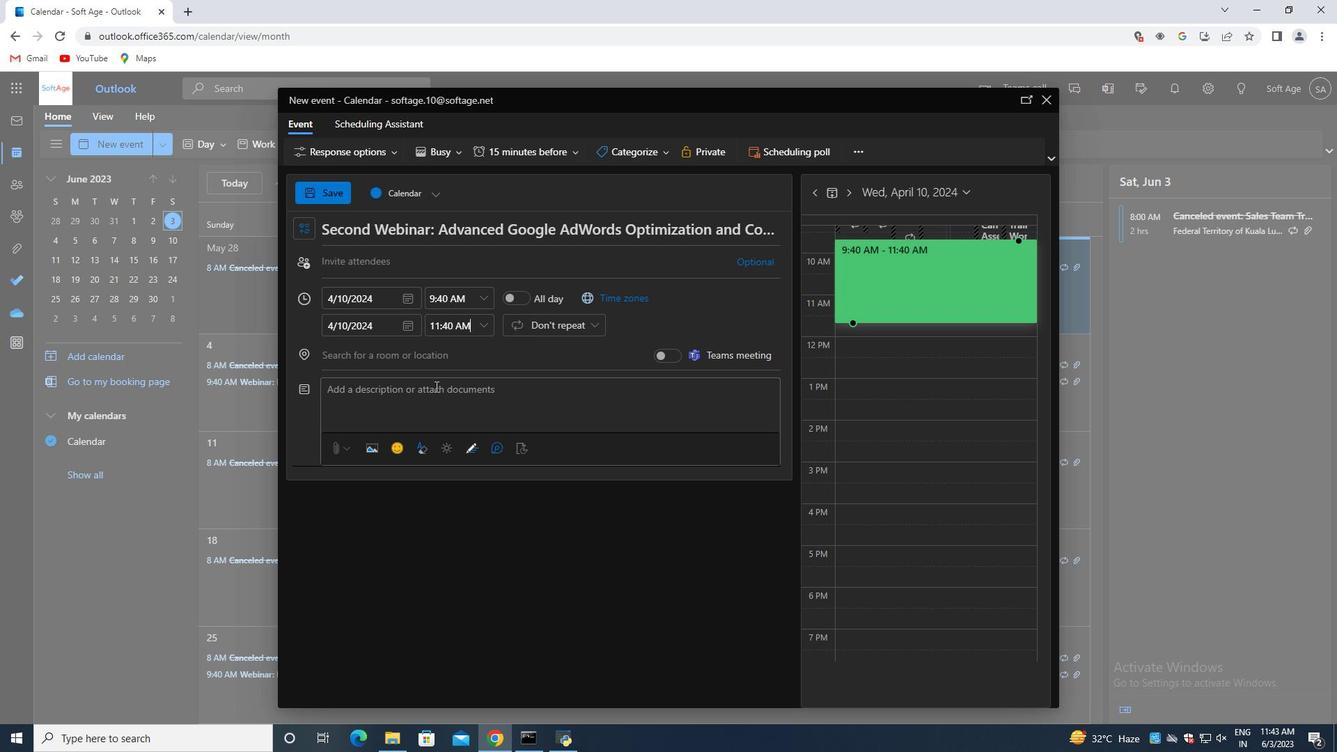 
Action: Key pressed <Key.shift>Participants<Key.space>will<Key.space>understand<Key.space>the<Key.space>role<Key.space>of<Key.space>nonverbal<Key.space>cues,<Key.space>such<Key.space>as<Key.space>body<Key.space>language,<Key.space>facial<Key.space>expressions,<Key.space>and<Key.space>gestures,<Key.space>in<Key.space>communication.<Key.space><Key.shift>They<Key.space>will<Key.space>learn<Key.space>how<Key.space>to<Key.space>use<Key.space>nonverbal<Key.space>signals<Key.space>effectively<Key.space>to<Key.space>convey<Key.space>their<Key.space>message<Key.space>and<Key.space><Key.space><Key.backspace>understand<Key.space>the<Key.space>nonverbal<Key.space>cues<Key.space>of<Key.space>others.
Screenshot: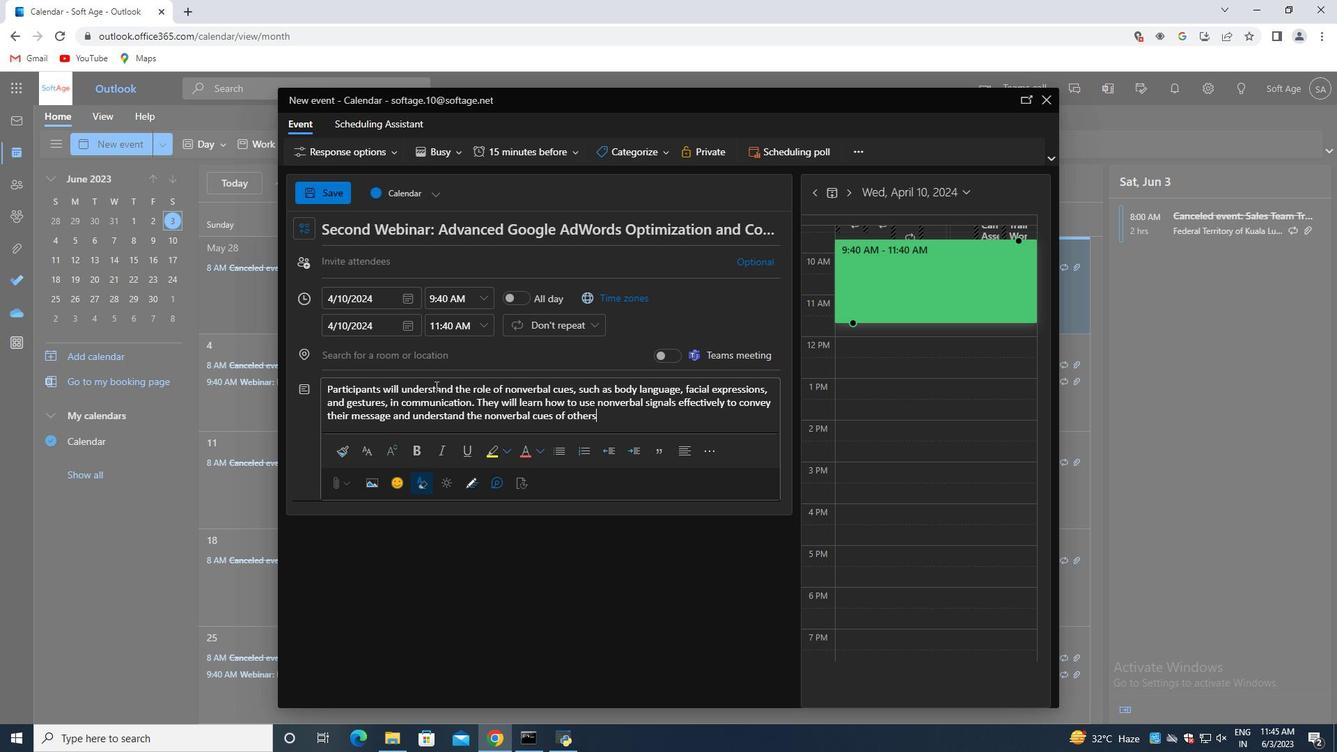 
Action: Mouse moved to (620, 154)
Screenshot: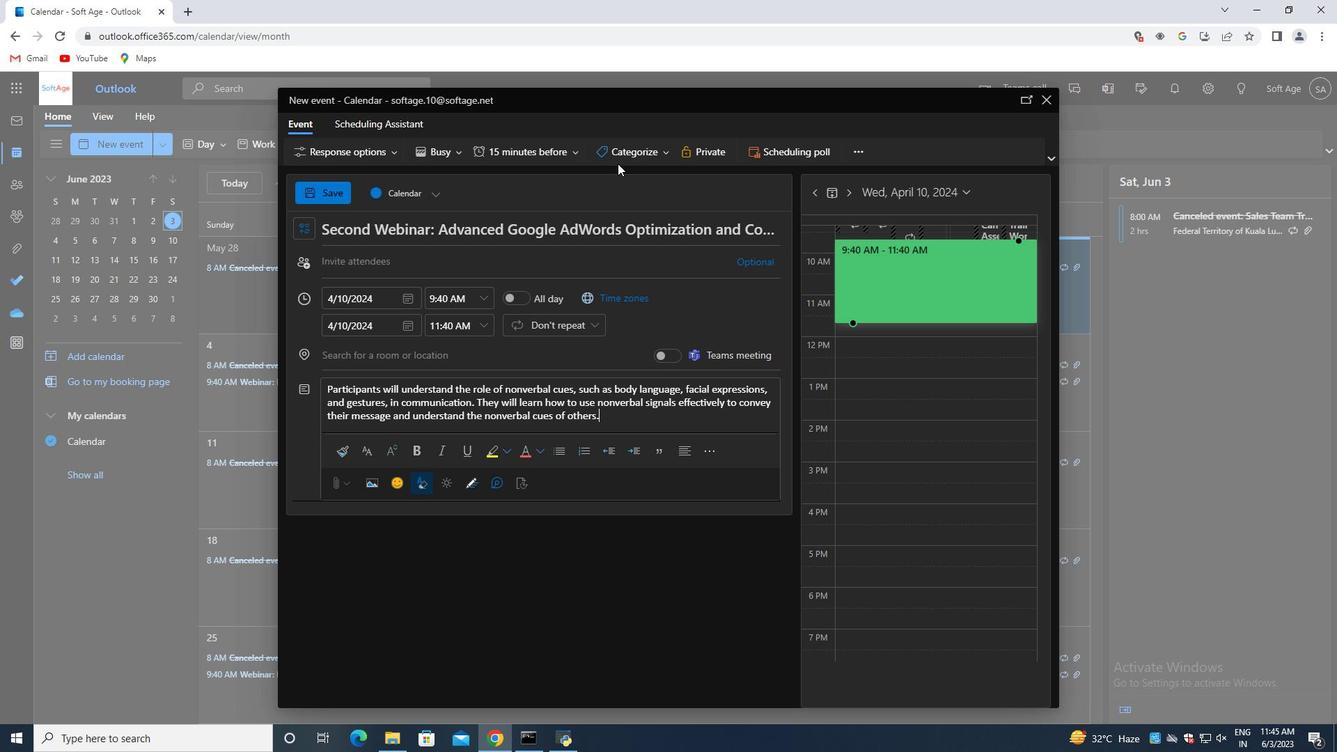 
Action: Mouse pressed left at (620, 154)
Screenshot: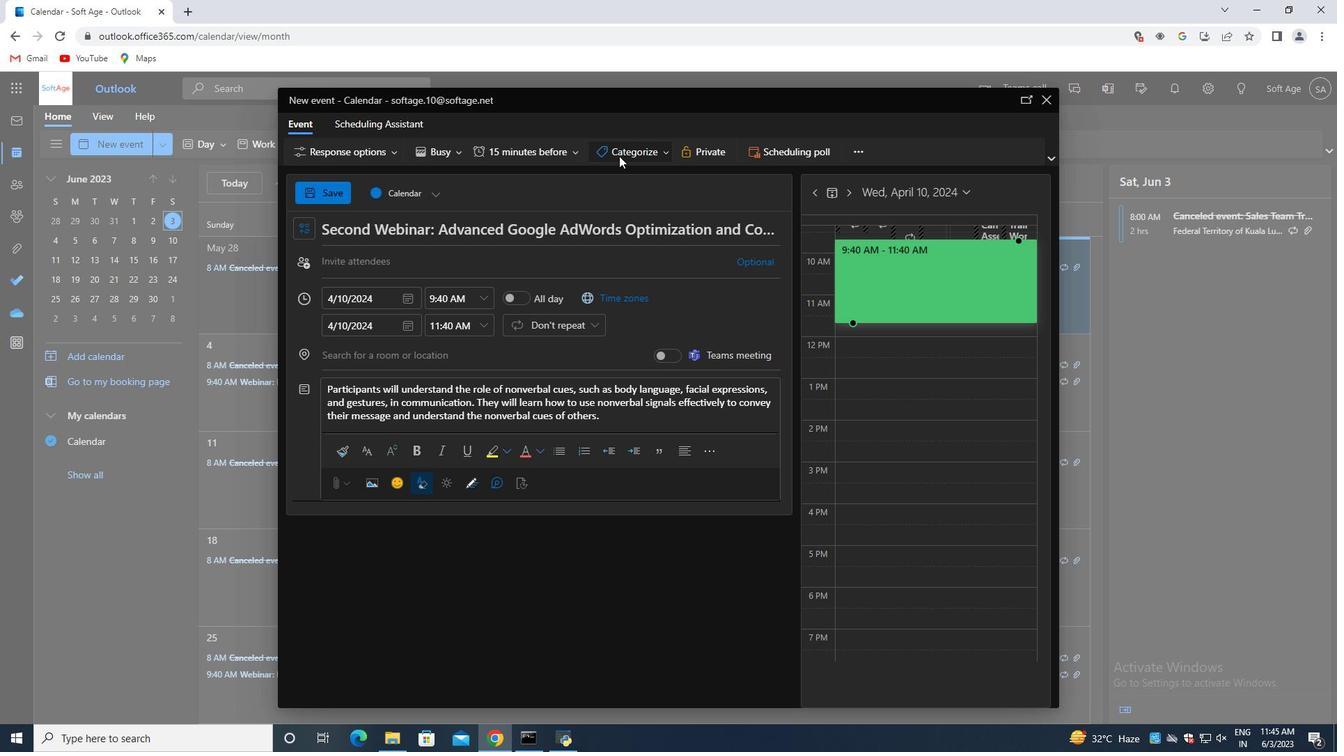 
Action: Mouse moved to (645, 291)
Screenshot: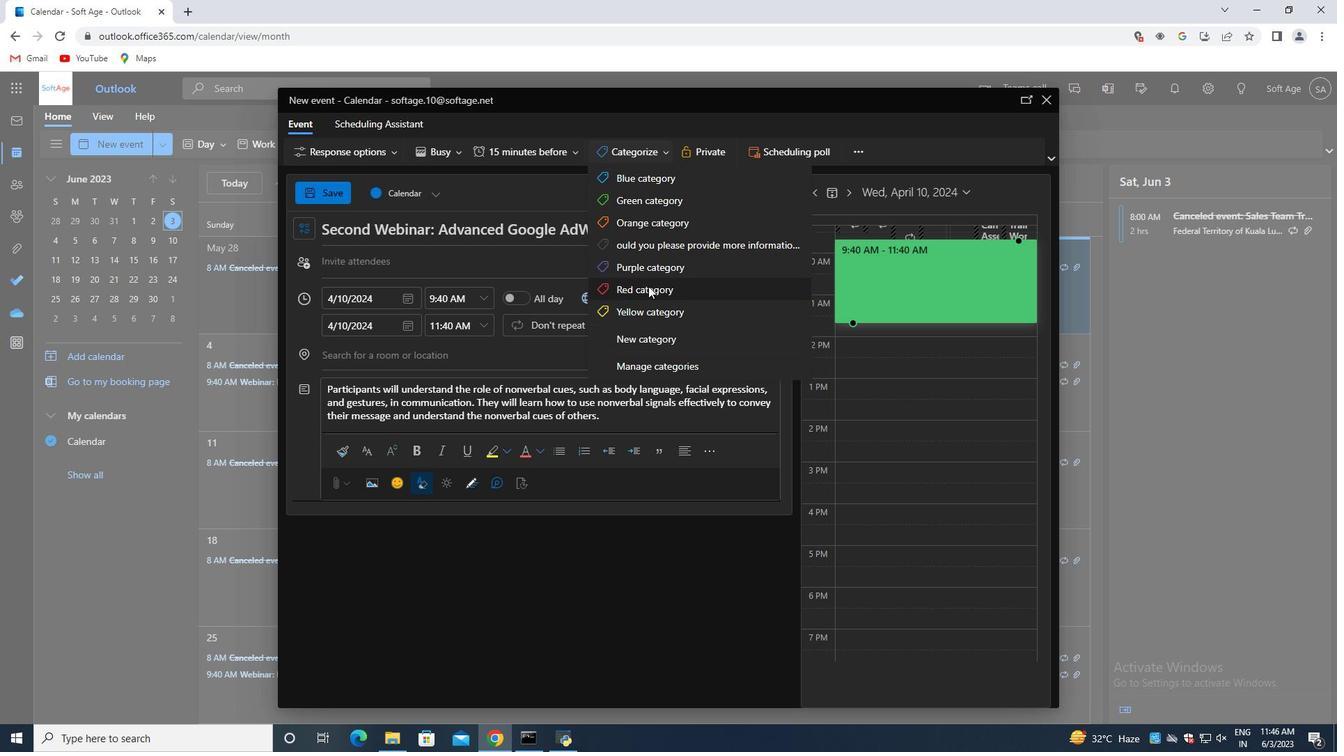 
Action: Mouse pressed left at (645, 291)
Screenshot: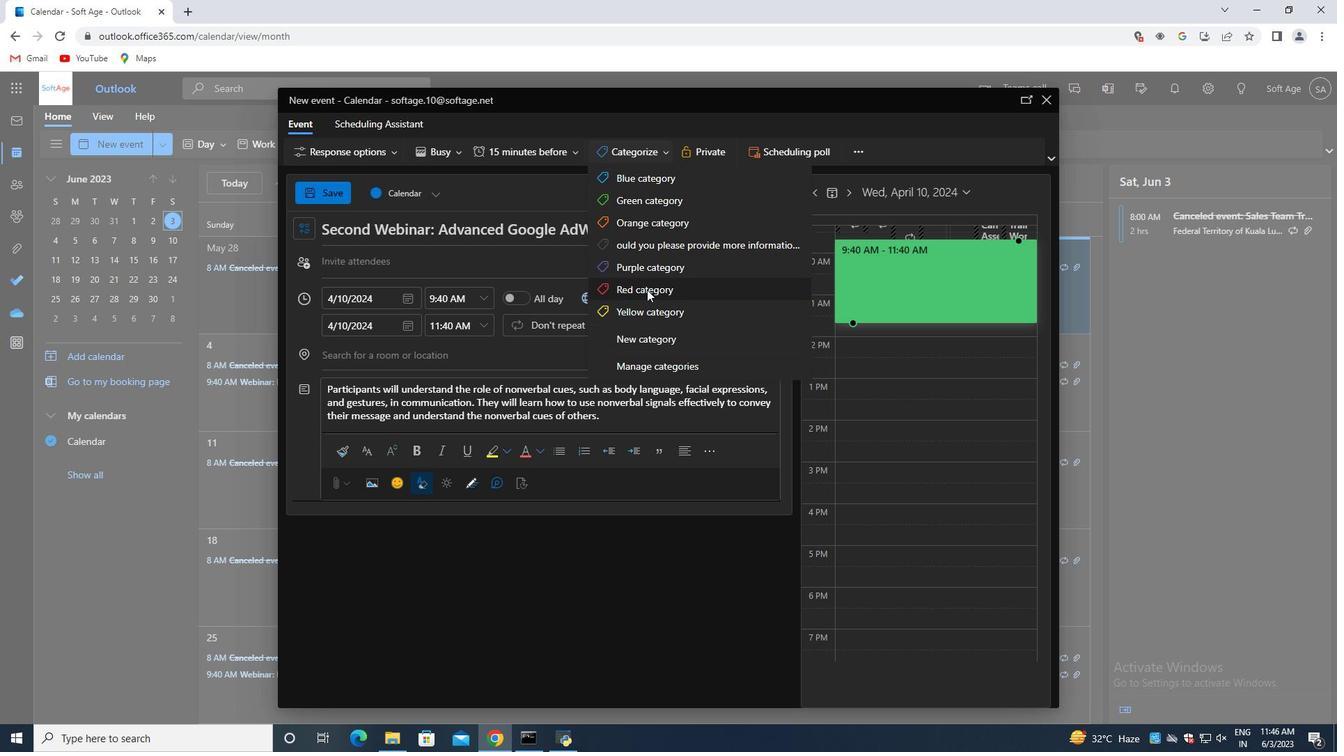 
Action: Mouse moved to (347, 360)
Screenshot: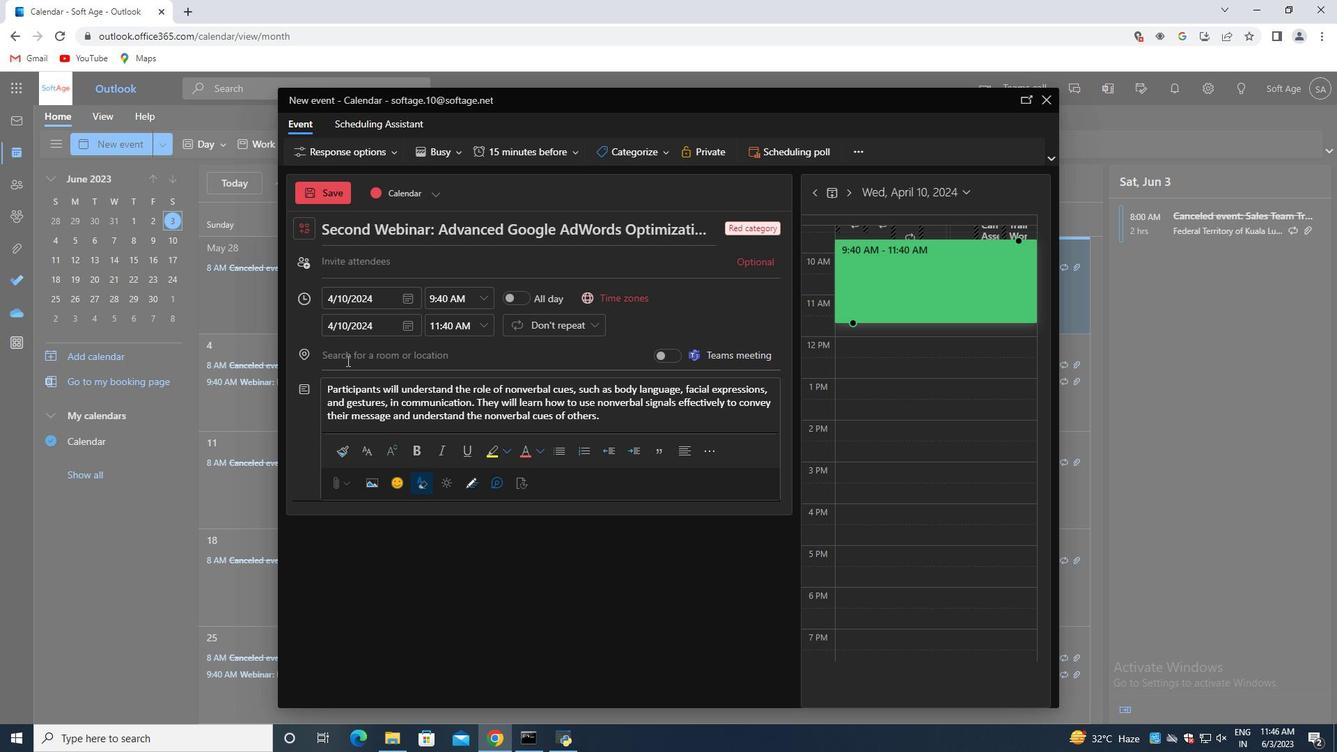 
Action: Mouse pressed left at (347, 360)
Screenshot: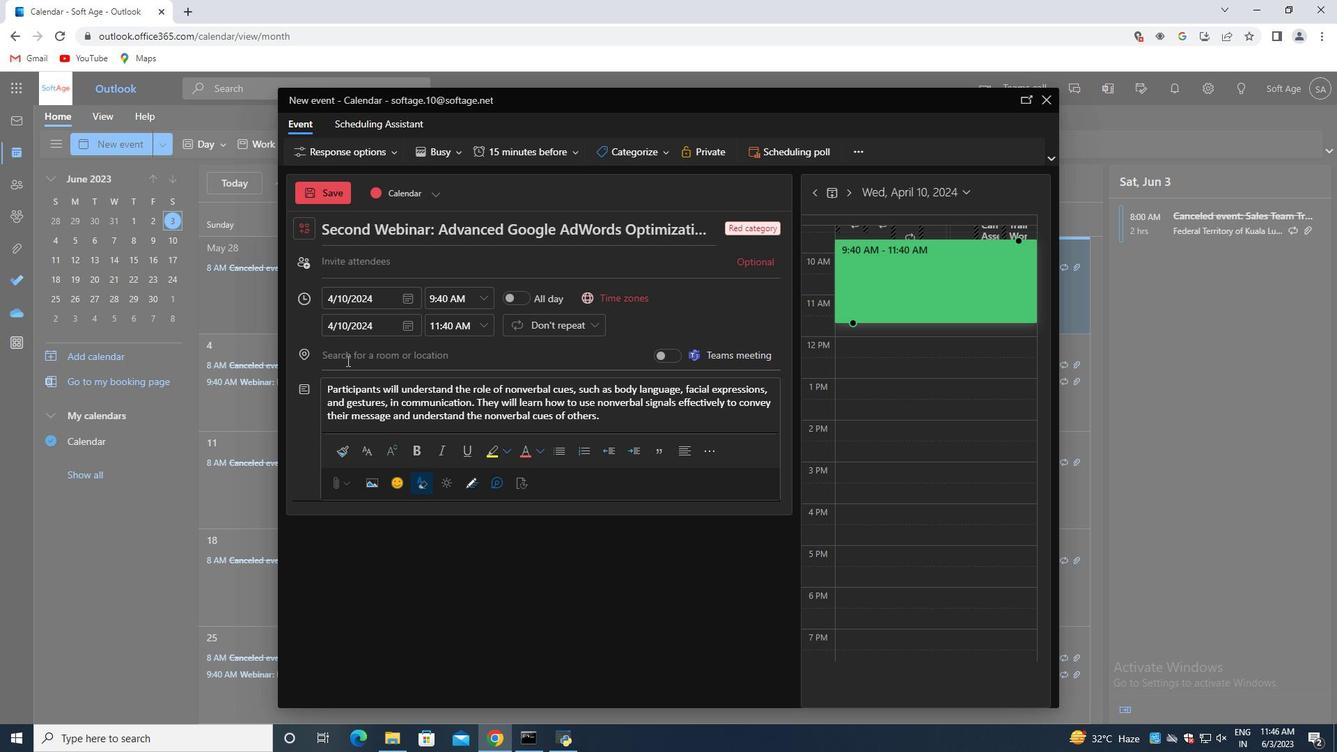 
Action: Mouse moved to (347, 360)
Screenshot: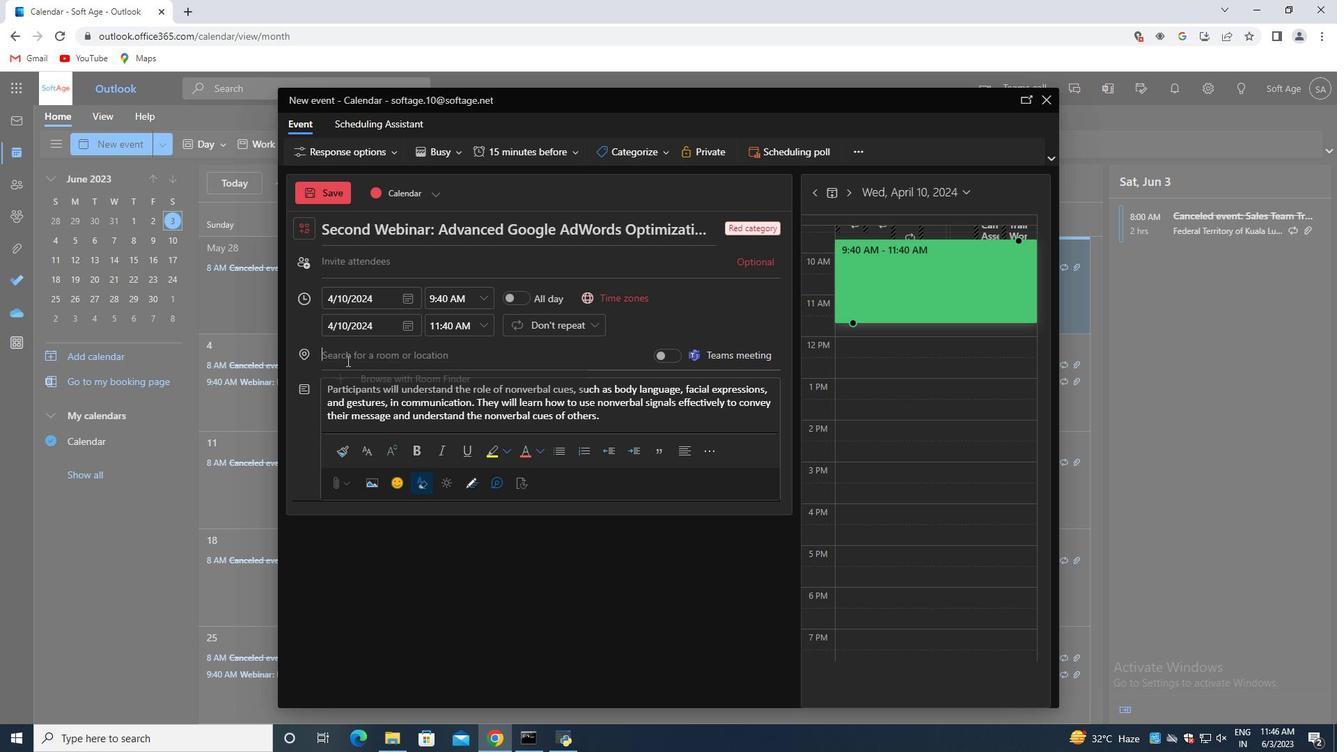 
Action: Key pressed 123<Key.space><Key.shift><Key.shift><Key.shift><Key.shift><Key.shift><Key.shift><Key.shift><Key.shift>Siwa<Key.space><Key.shift>Oasis,<Key.space><Key.shift>Siwa,<Key.space><Key.shift><Key.shift><Key.shift><Key.shift><Key.shift><Key.shift><Key.shift><Key.shift><Key.shift><Key.shift><Key.shift><Key.shift><Key.shift>Egypt
Screenshot: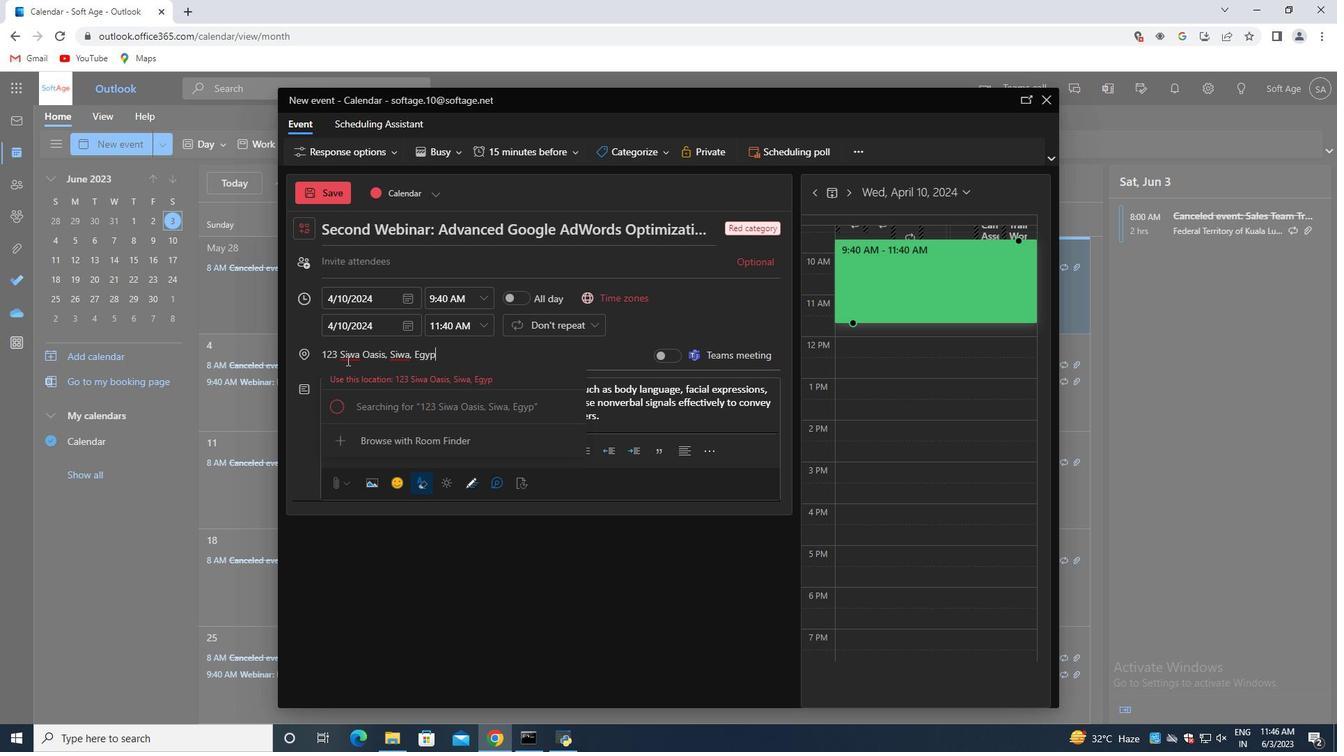 
Action: Mouse moved to (437, 374)
Screenshot: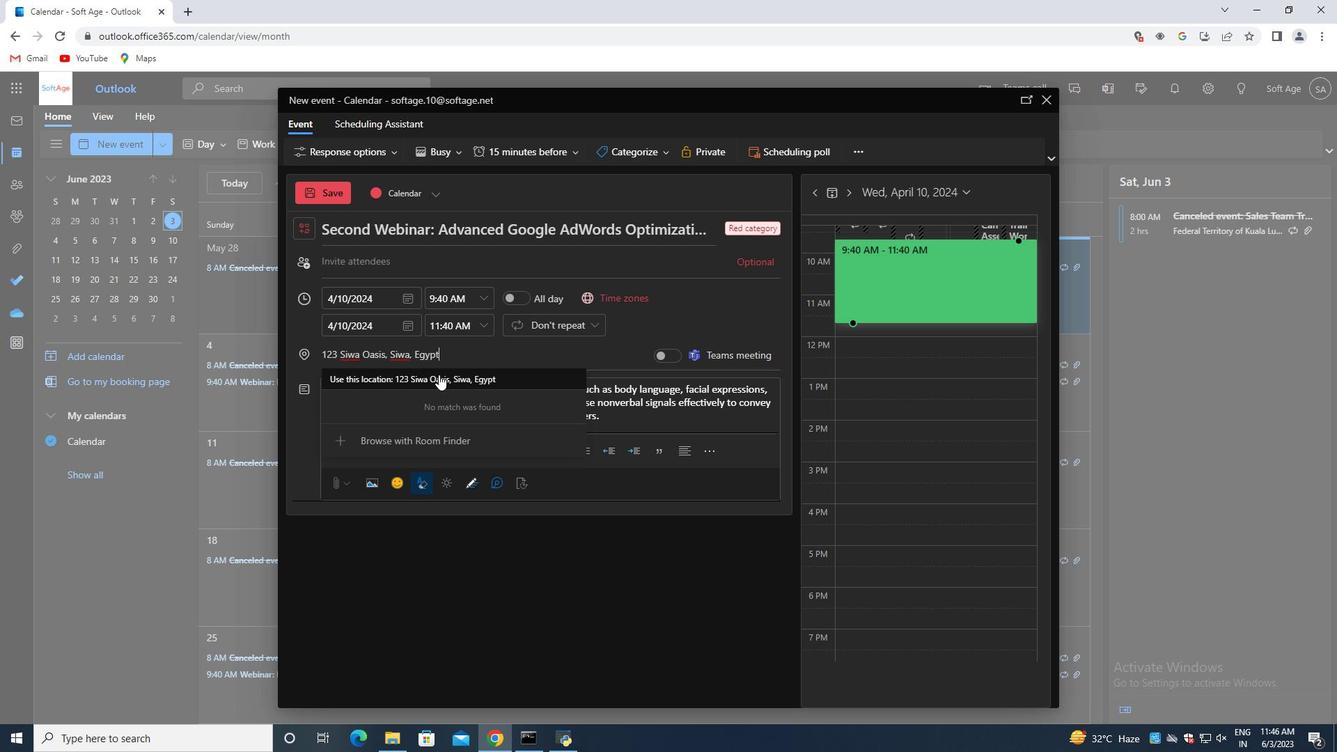 
Action: Mouse pressed left at (437, 374)
Screenshot: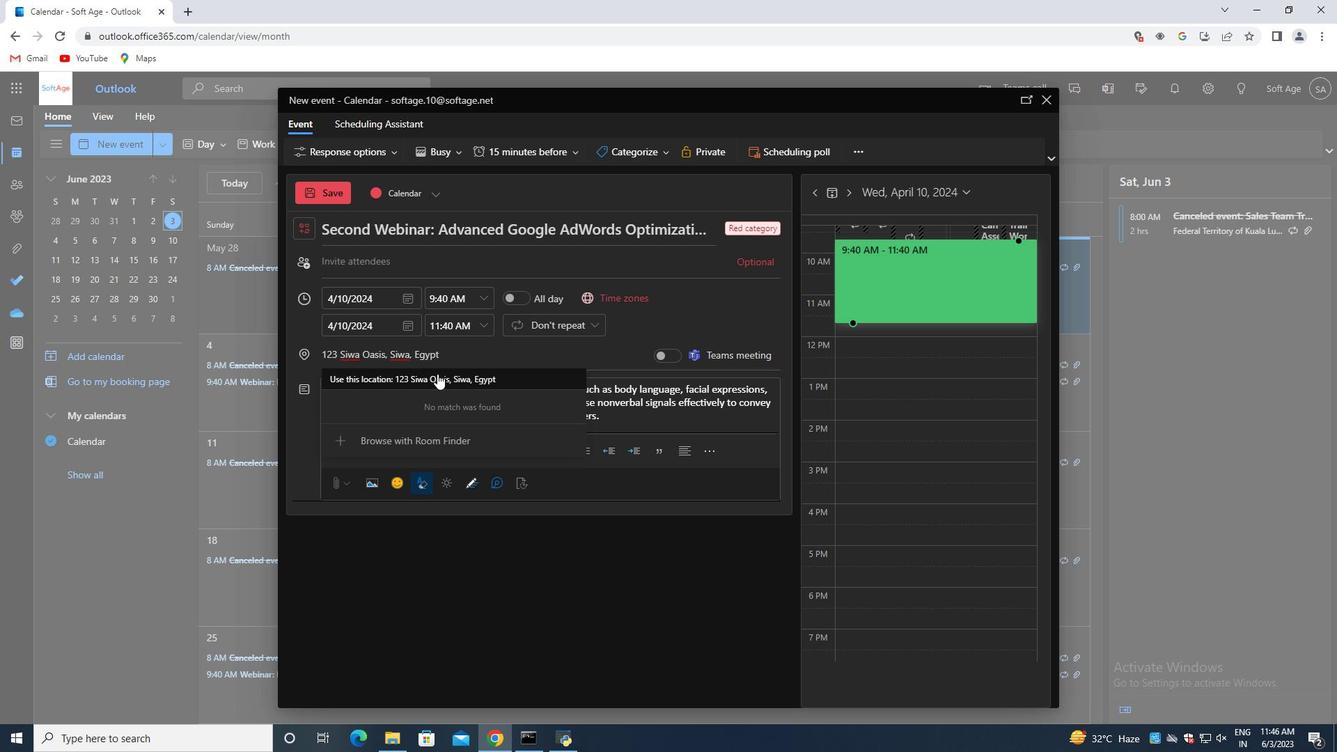 
Action: Mouse moved to (347, 262)
Screenshot: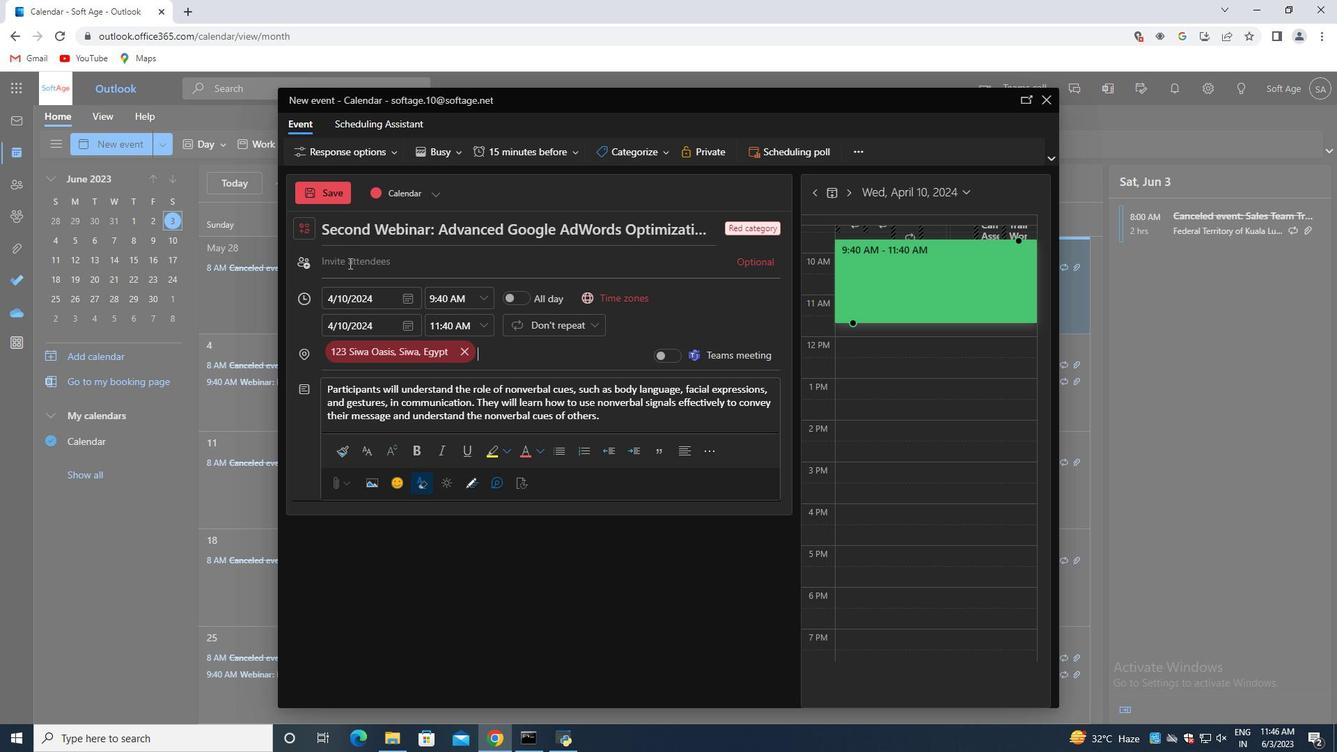 
Action: Mouse pressed left at (347, 262)
Screenshot: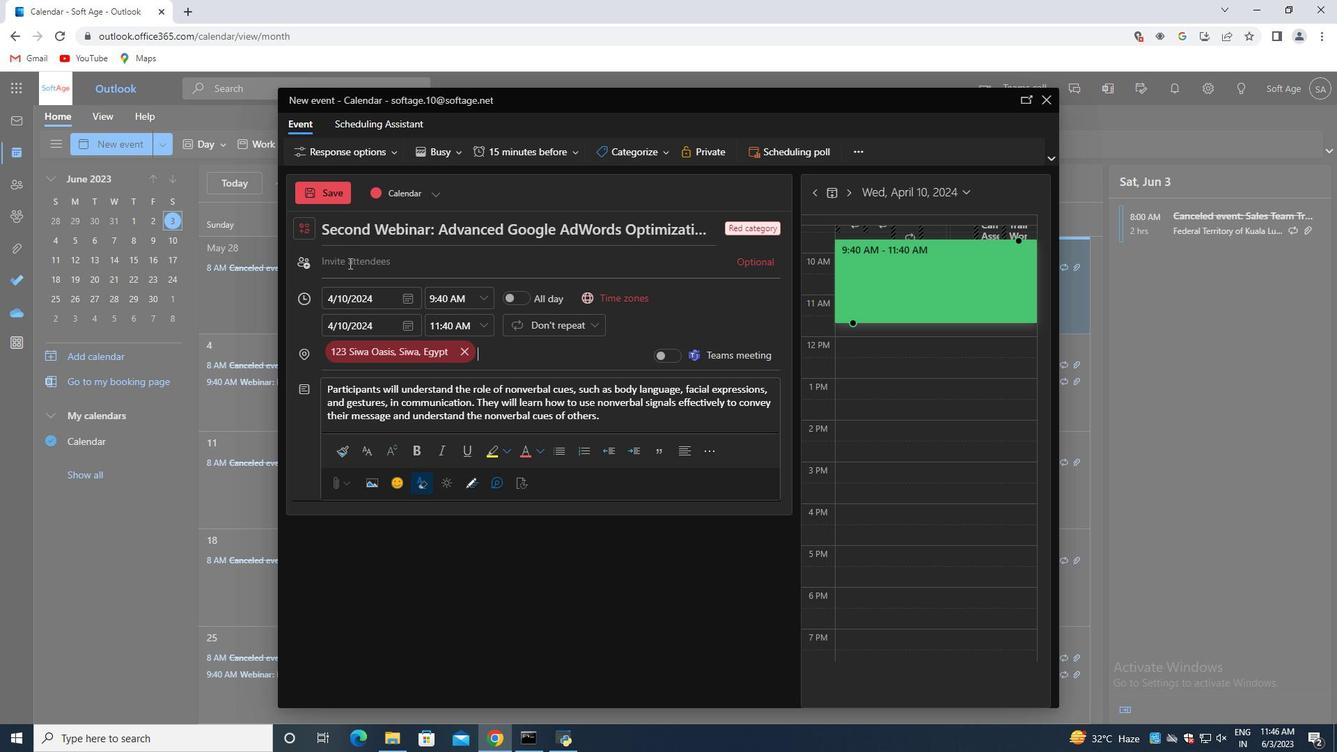 
Action: Key pressed softage.4<Key.shift>@softage.net<Key.enter>softage.5<Key.shift>@softage.net
Screenshot: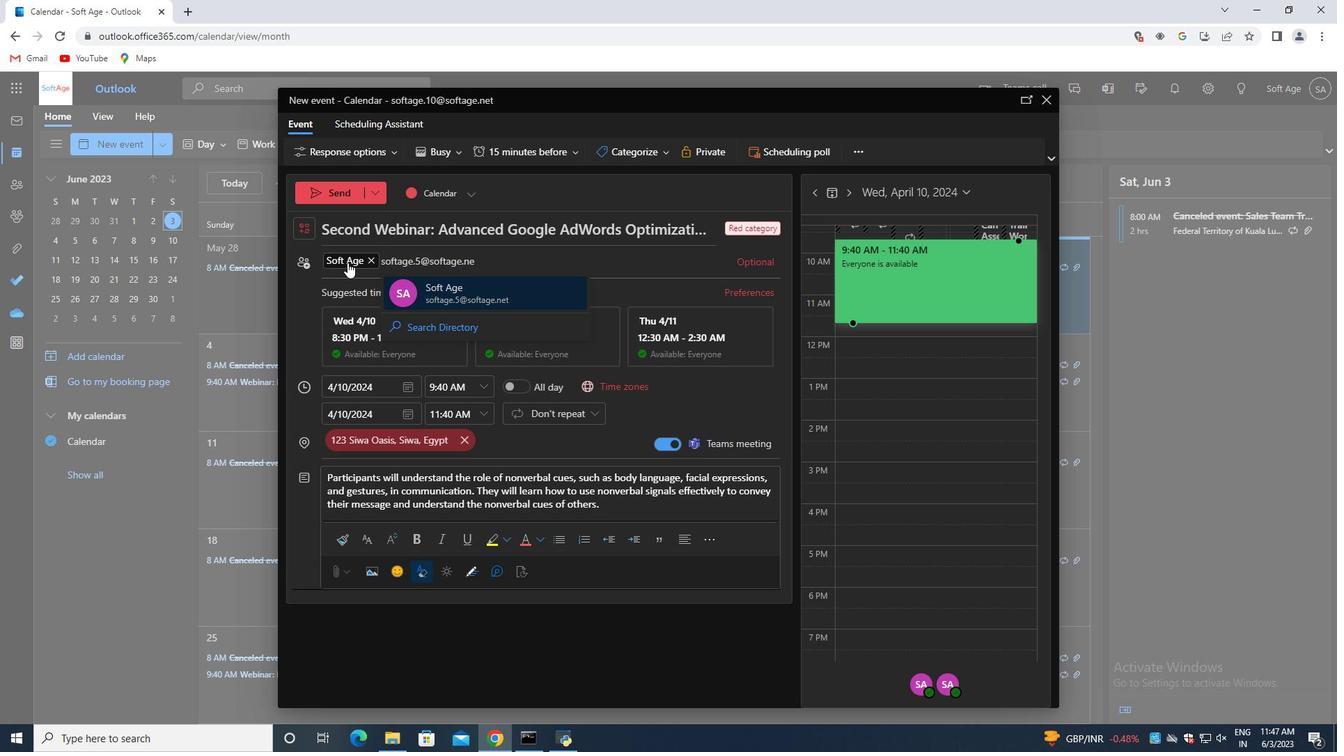 
Action: Mouse moved to (503, 283)
Screenshot: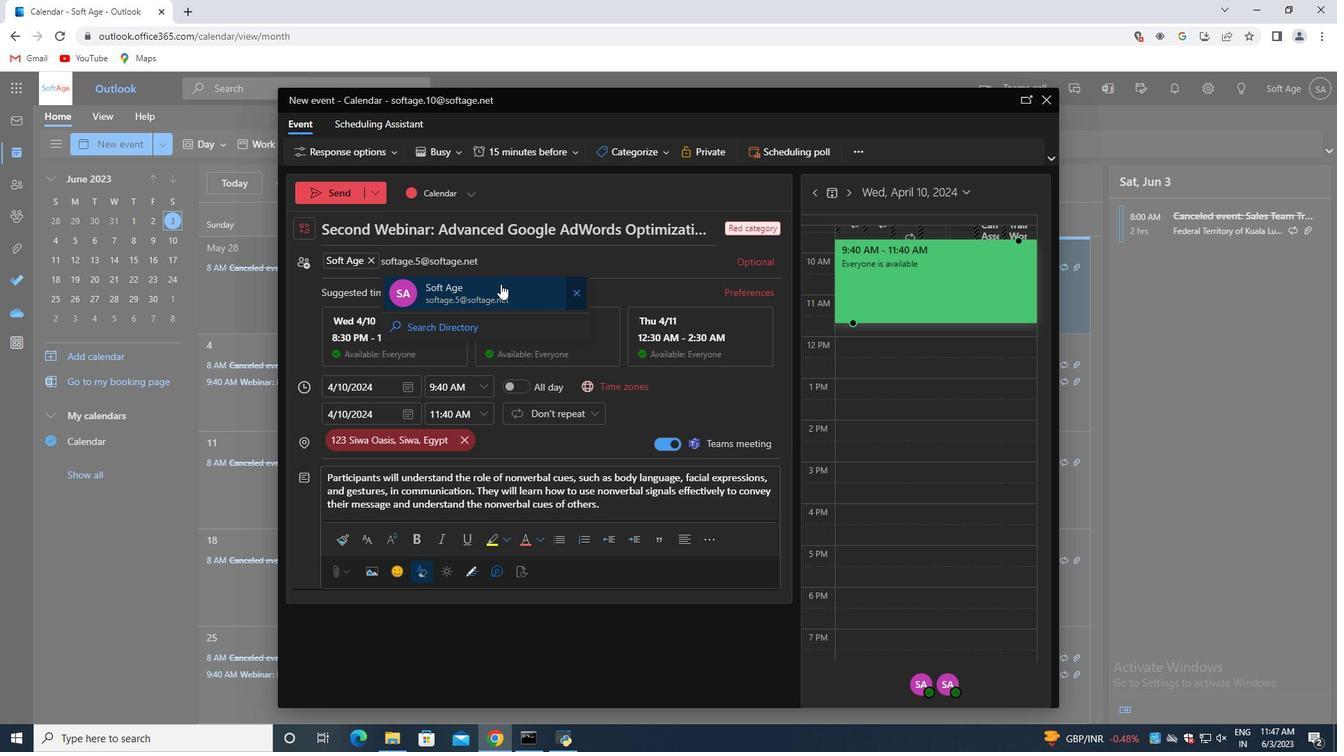 
Action: Mouse pressed left at (503, 283)
Screenshot: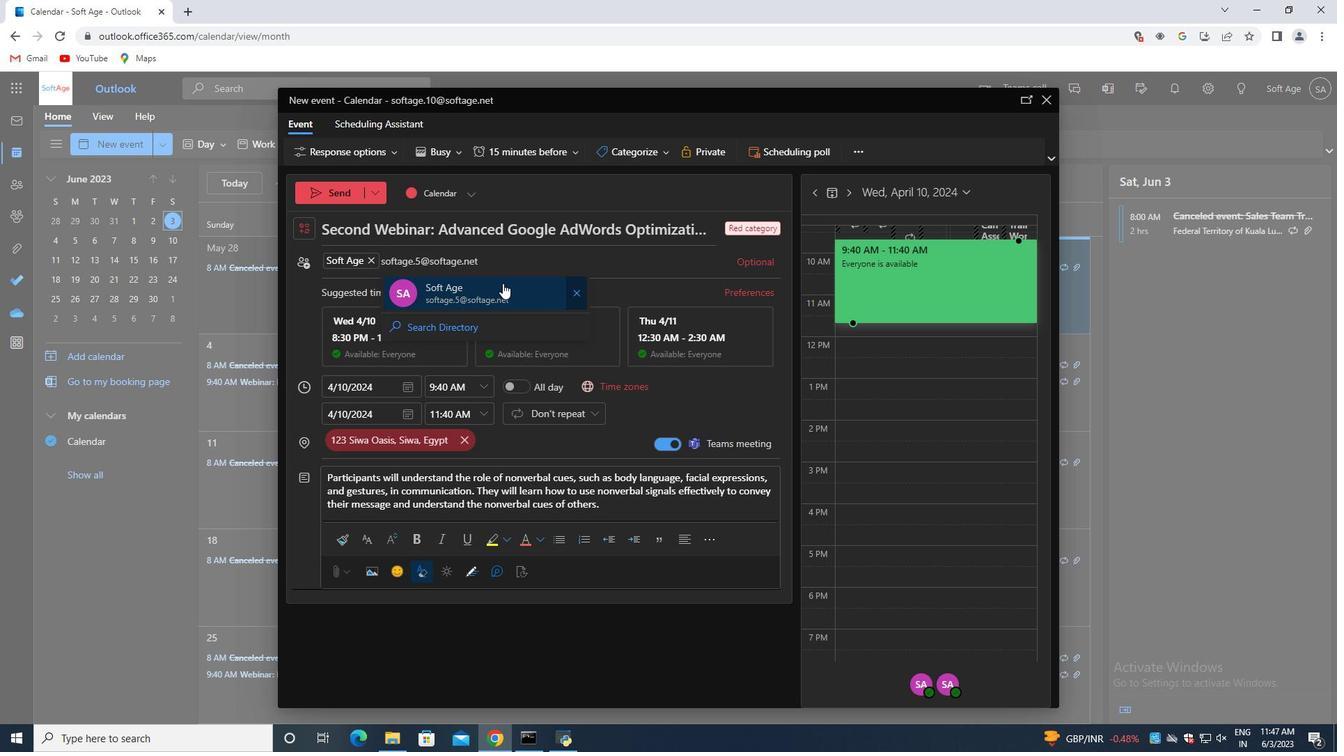 
Action: Mouse moved to (544, 144)
Screenshot: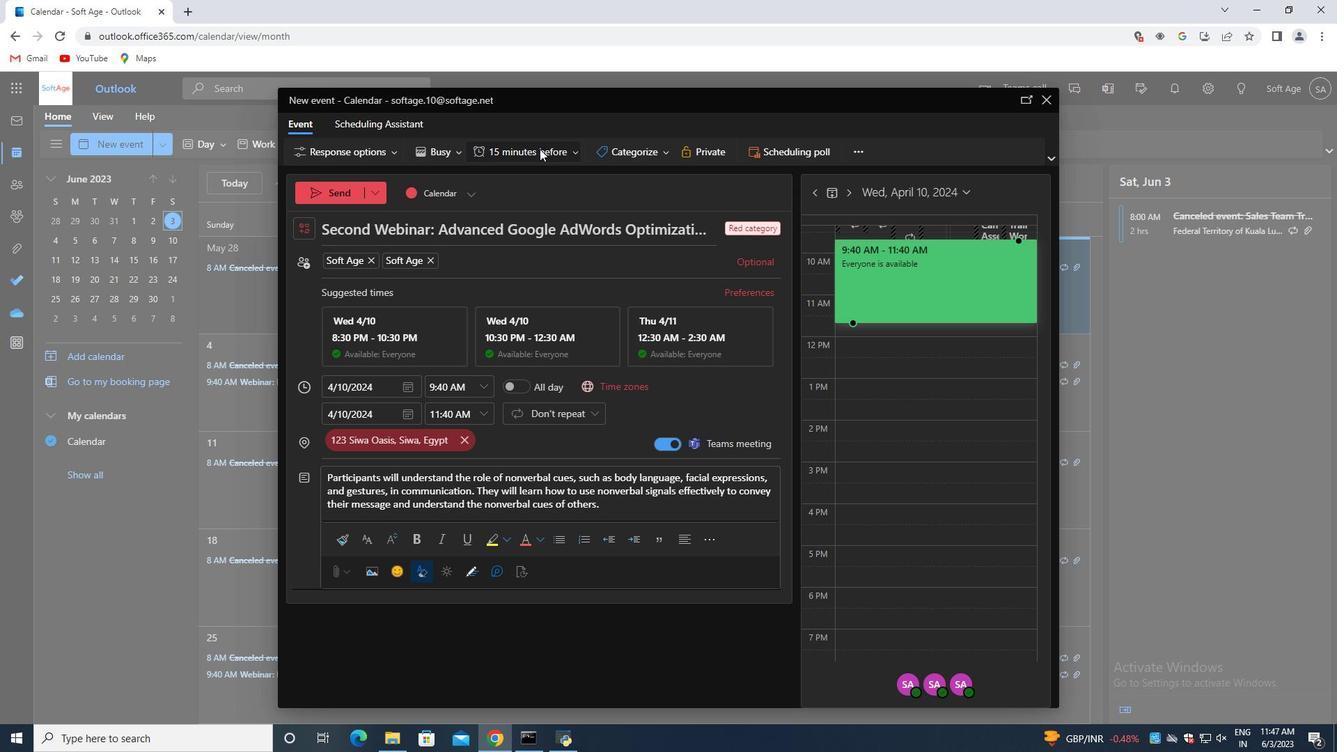 
Action: Mouse pressed left at (544, 144)
Screenshot: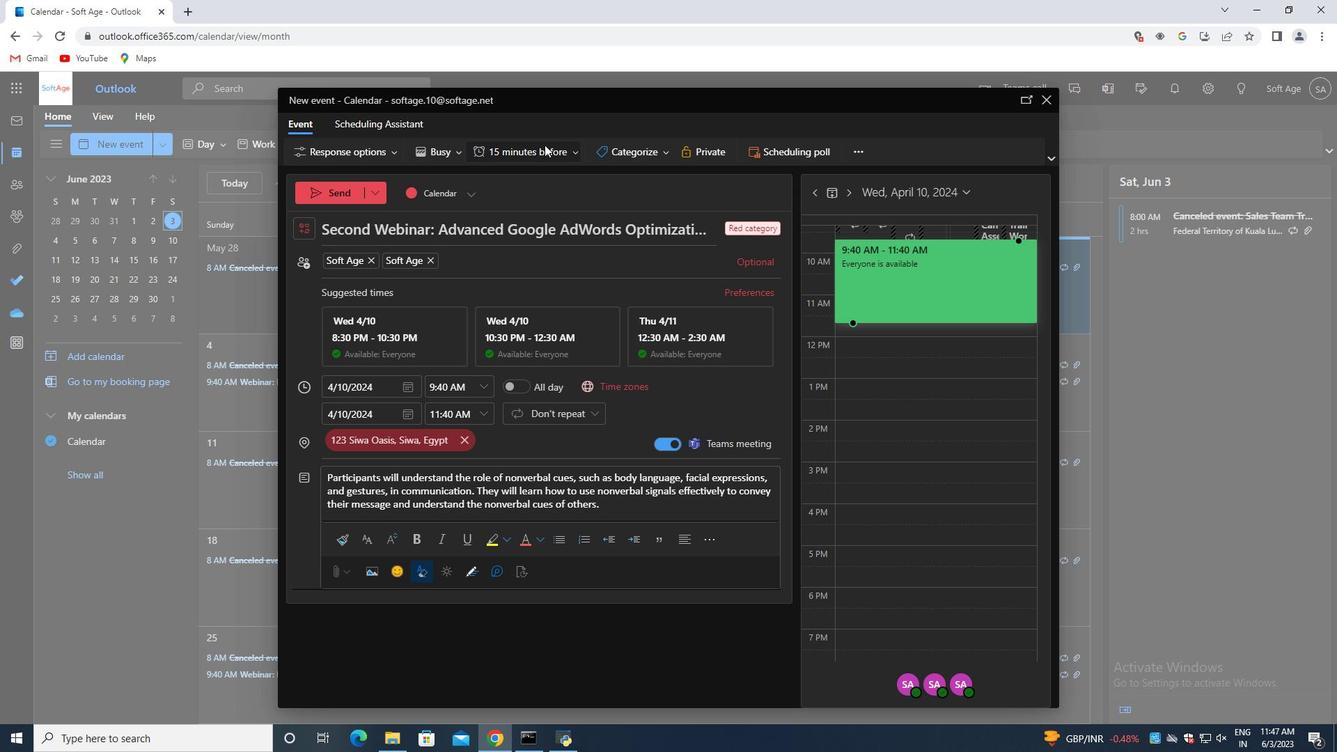 
Action: Mouse moved to (538, 400)
Screenshot: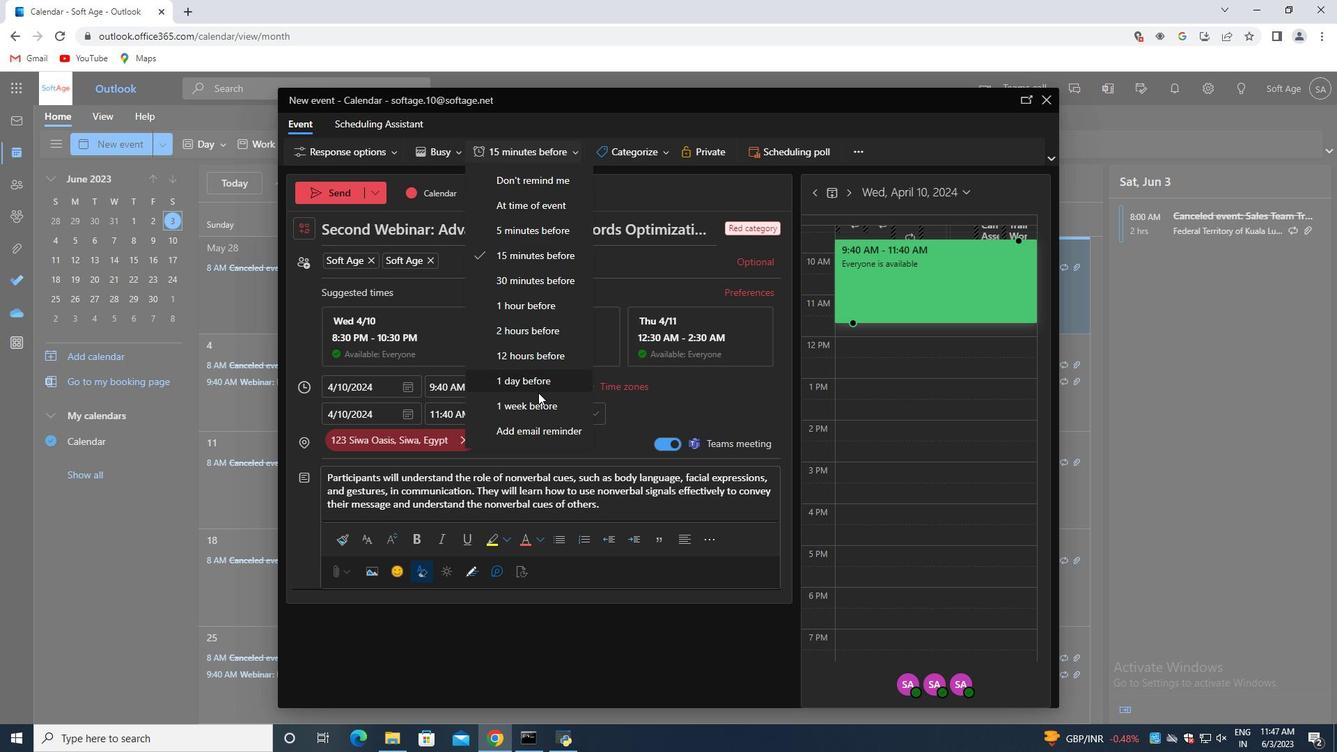 
